 Task: Plan a team-building beach cleanup event for the 21st at 4 PM to 4;30Am.
Action: Mouse moved to (43, 98)
Screenshot: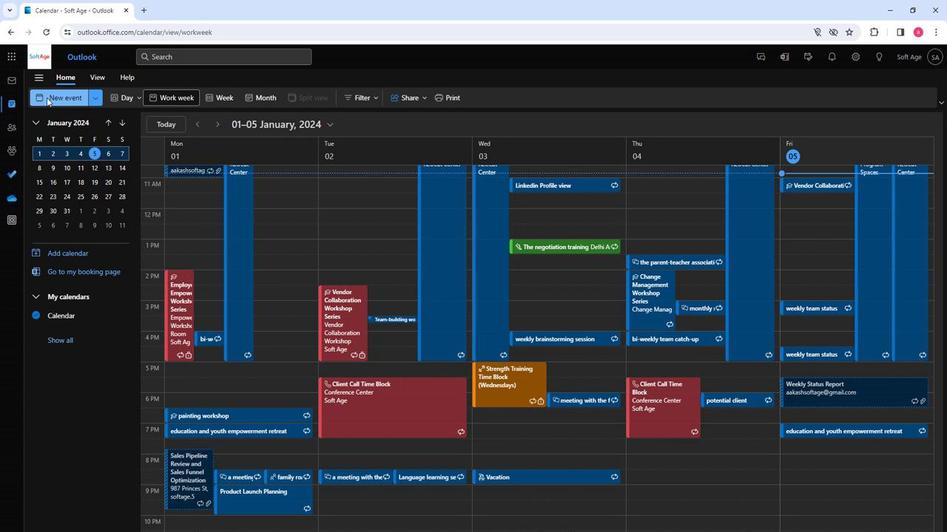 
Action: Mouse pressed left at (43, 98)
Screenshot: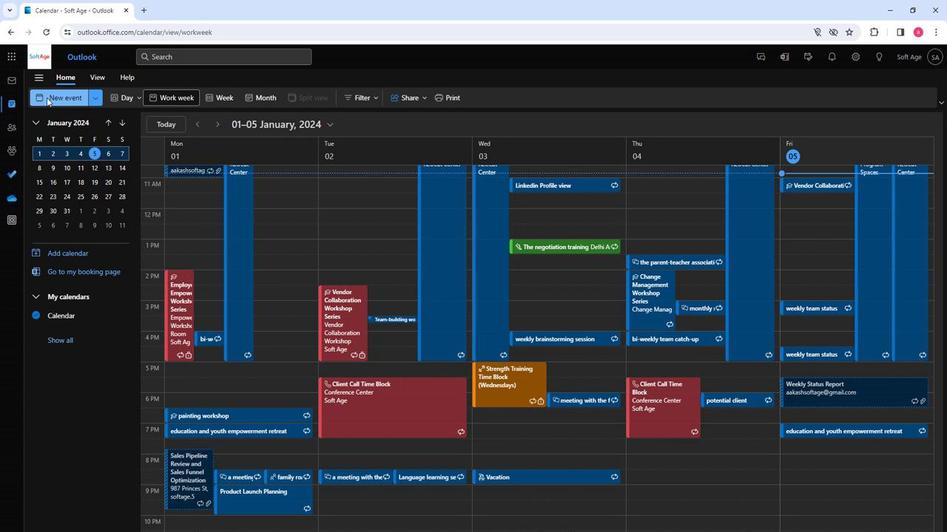 
Action: Mouse moved to (255, 161)
Screenshot: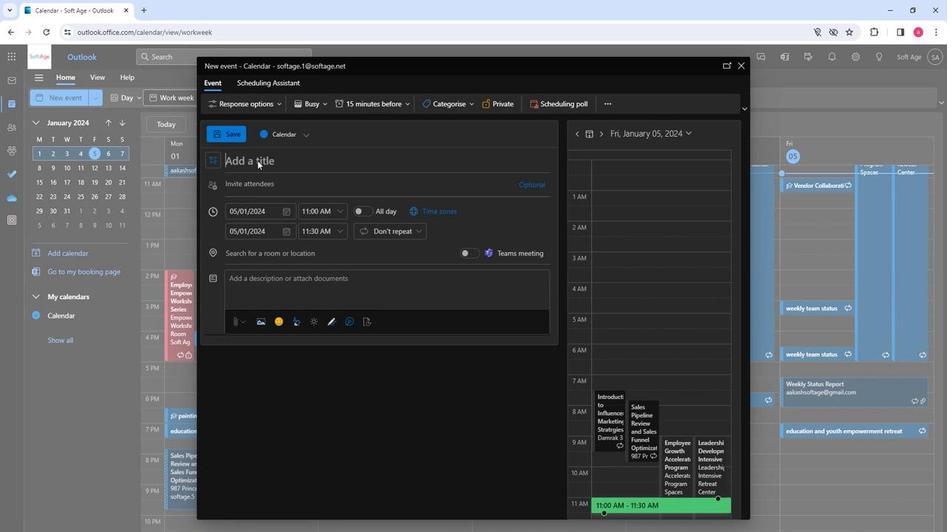 
Action: Key pressed <Key.shift>Team-<Key.shift>Building<Key.space><Key.shift>Beach<Key.space><Key.shift>Cleanup
Screenshot: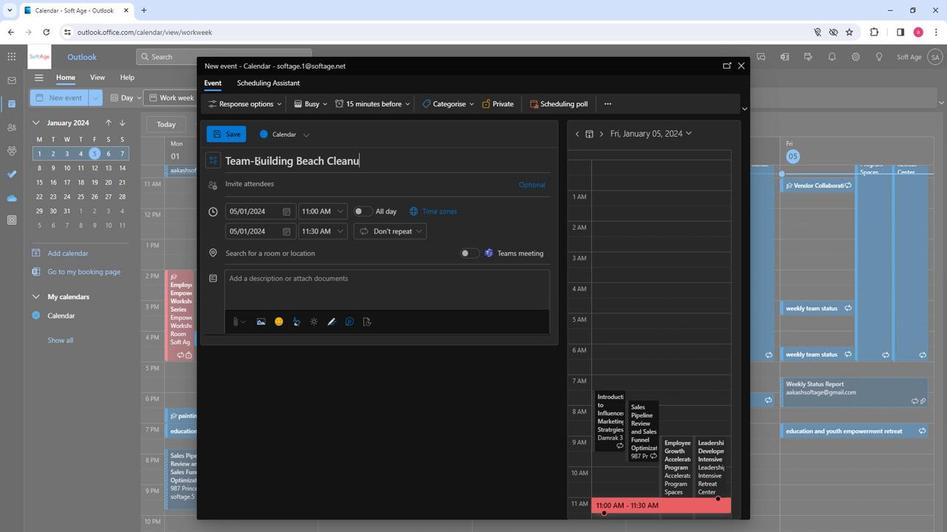 
Action: Mouse moved to (327, 189)
Screenshot: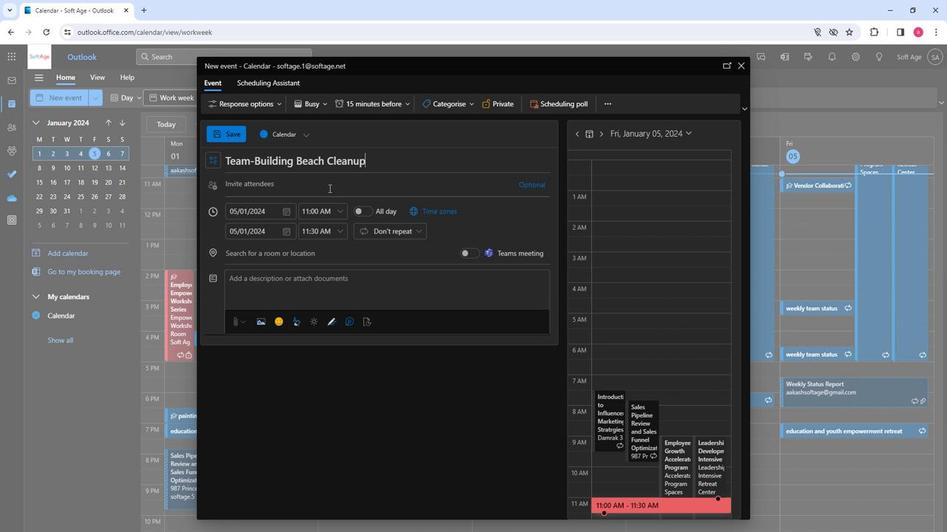 
Action: Mouse pressed left at (327, 189)
Screenshot: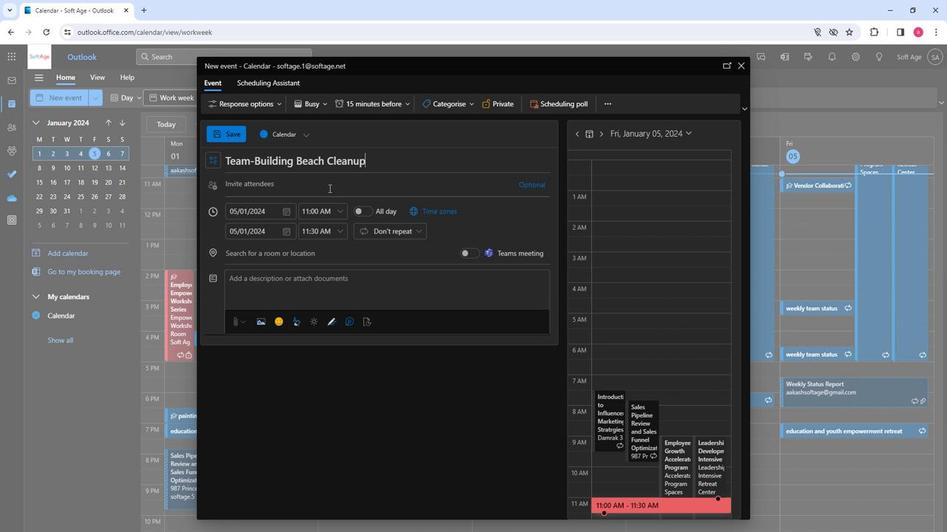 
Action: Key pressed sp
Screenshot: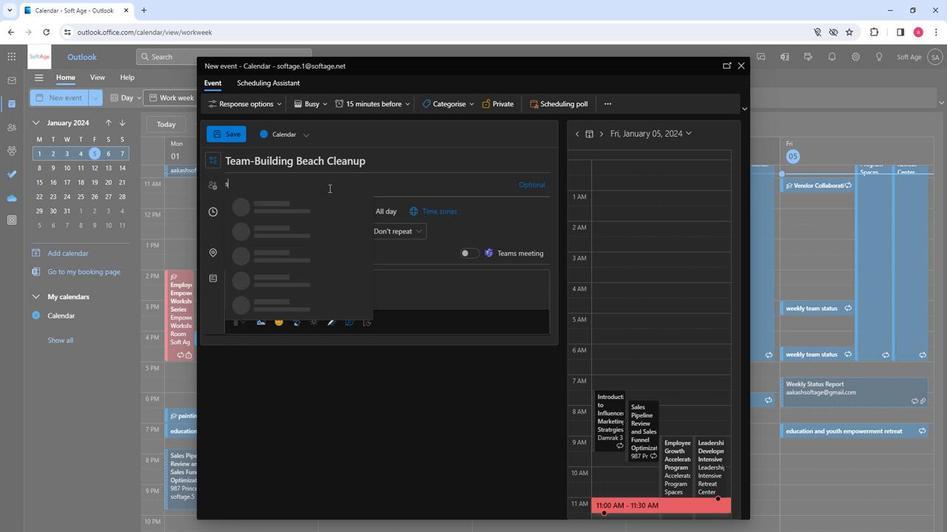 
Action: Mouse moved to (327, 188)
Screenshot: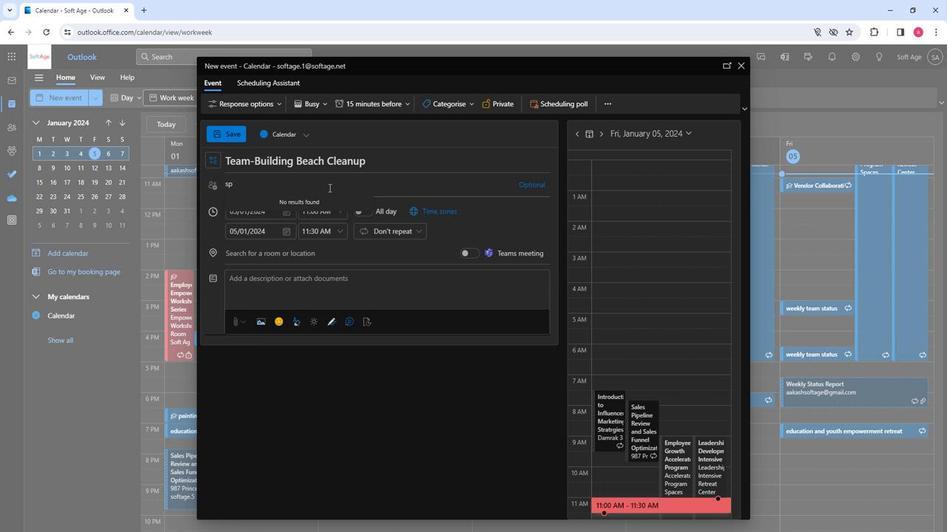 
Action: Key pressed <Key.backspace>o
Screenshot: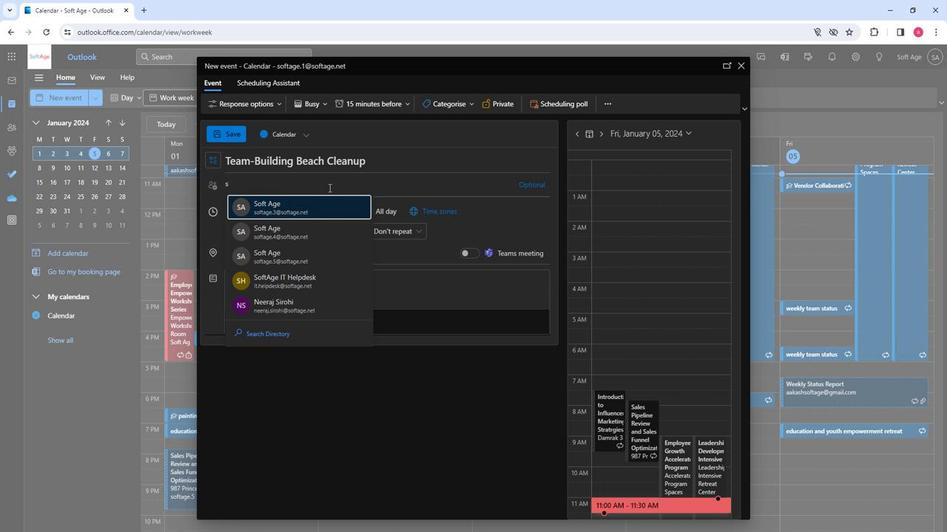 
Action: Mouse moved to (284, 207)
Screenshot: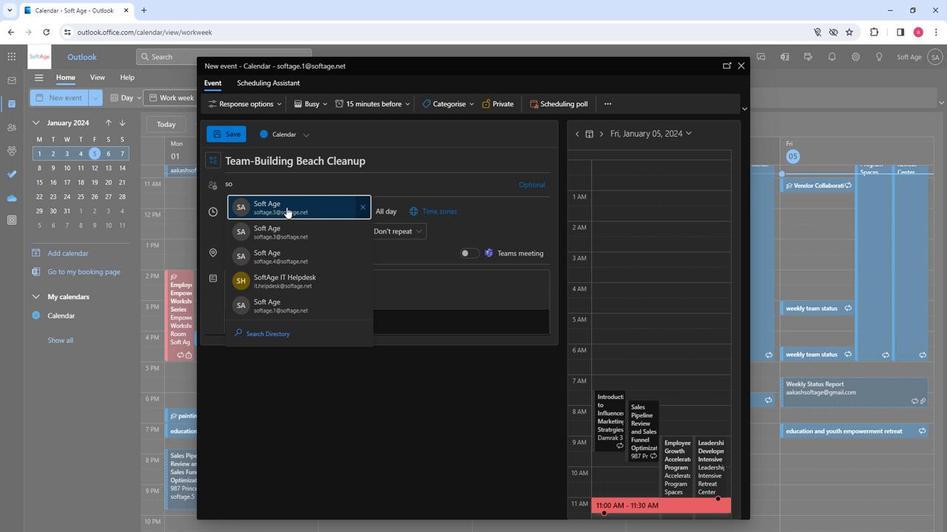 
Action: Mouse pressed left at (284, 207)
Screenshot: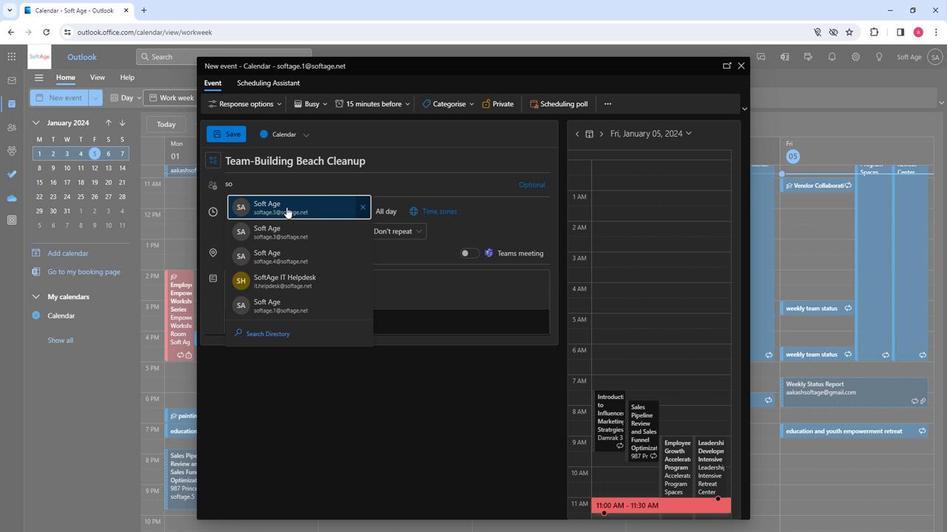 
Action: Key pressed so
Screenshot: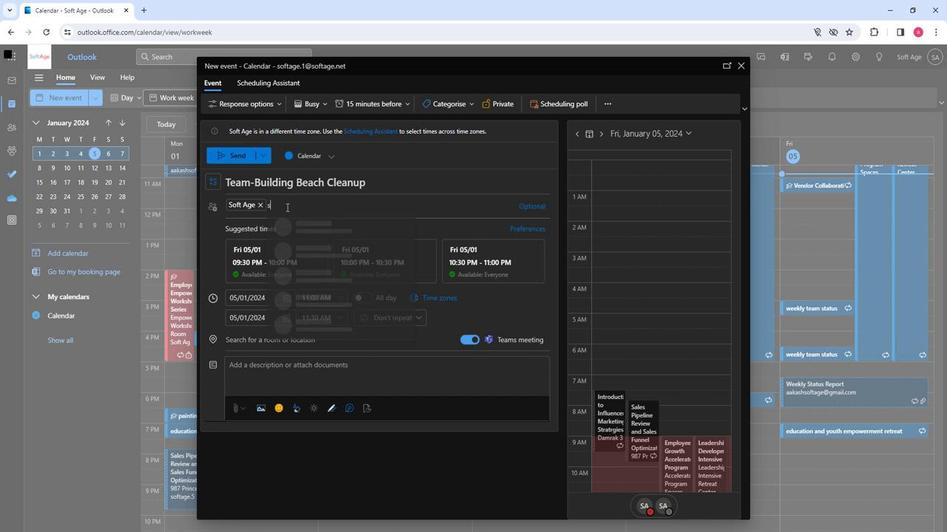 
Action: Mouse moved to (327, 248)
Screenshot: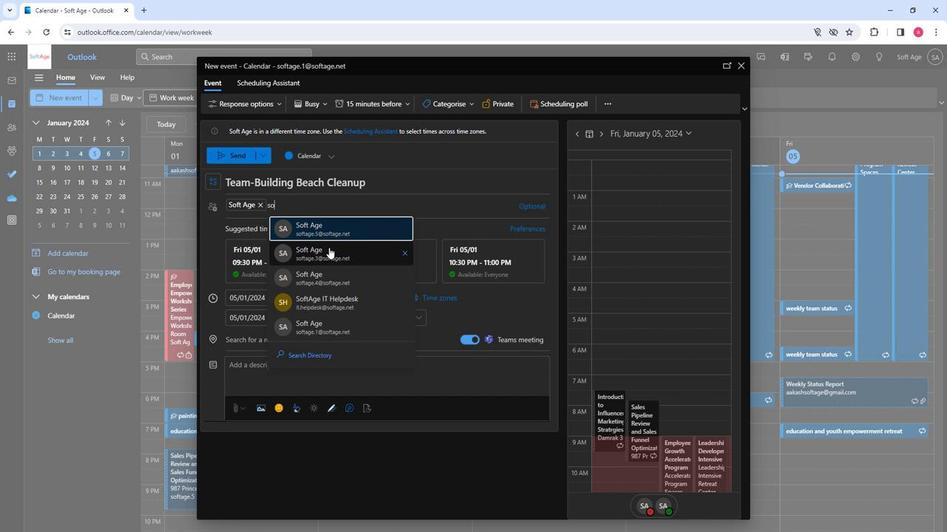 
Action: Mouse pressed left at (327, 248)
Screenshot: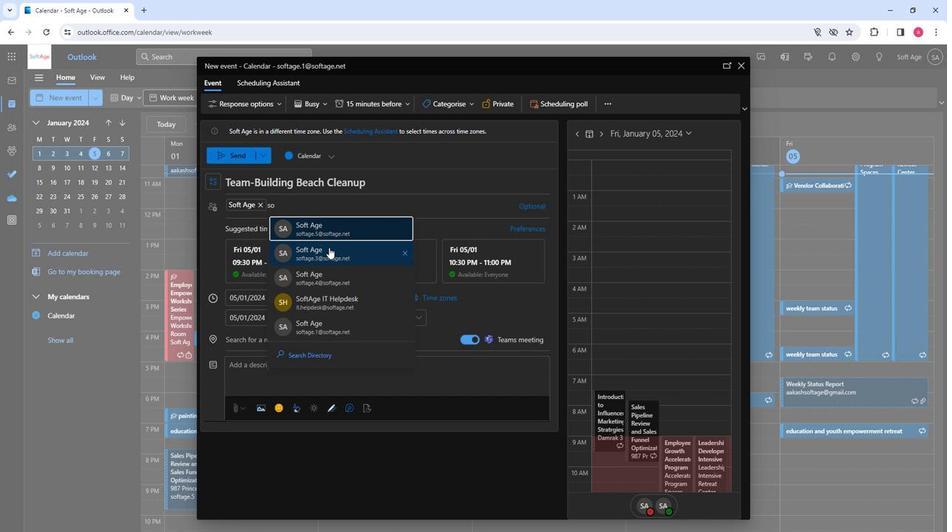 
Action: Mouse moved to (330, 250)
Screenshot: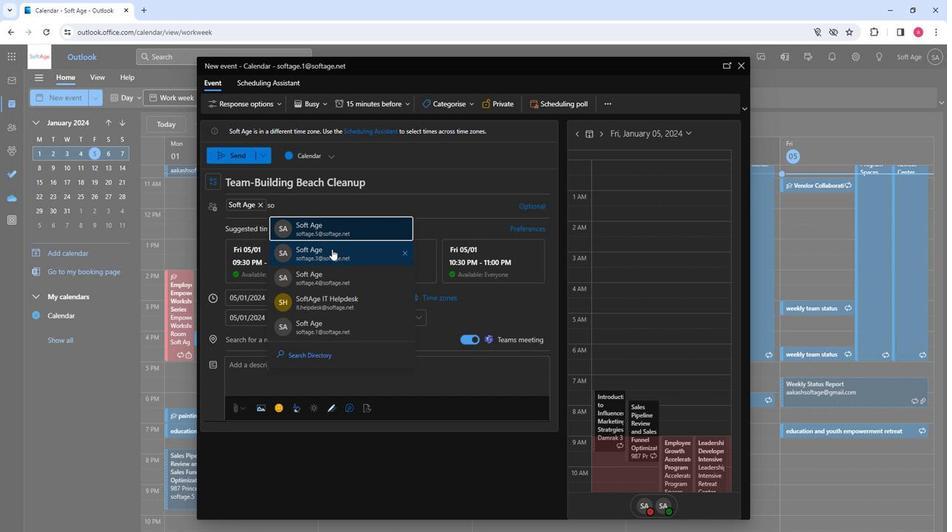 
Action: Key pressed so
Screenshot: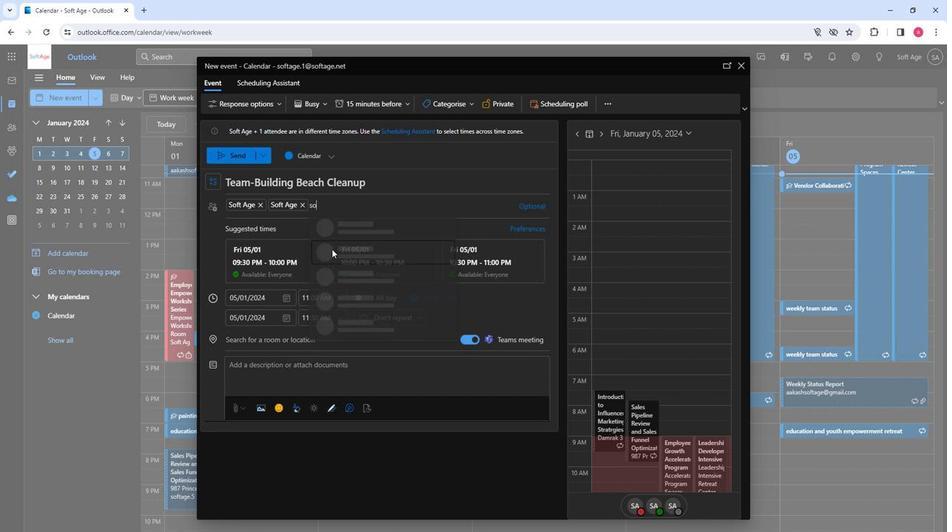 
Action: Mouse moved to (353, 284)
Screenshot: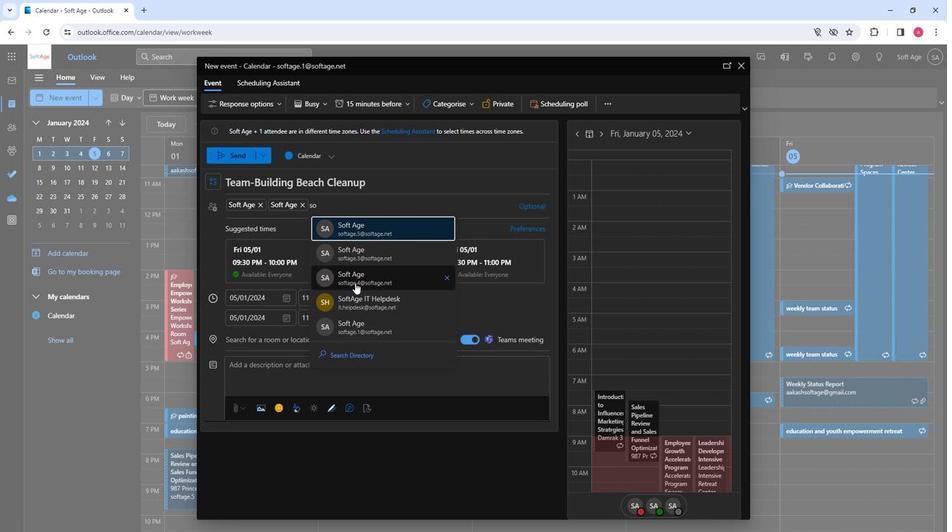 
Action: Mouse pressed left at (353, 284)
Screenshot: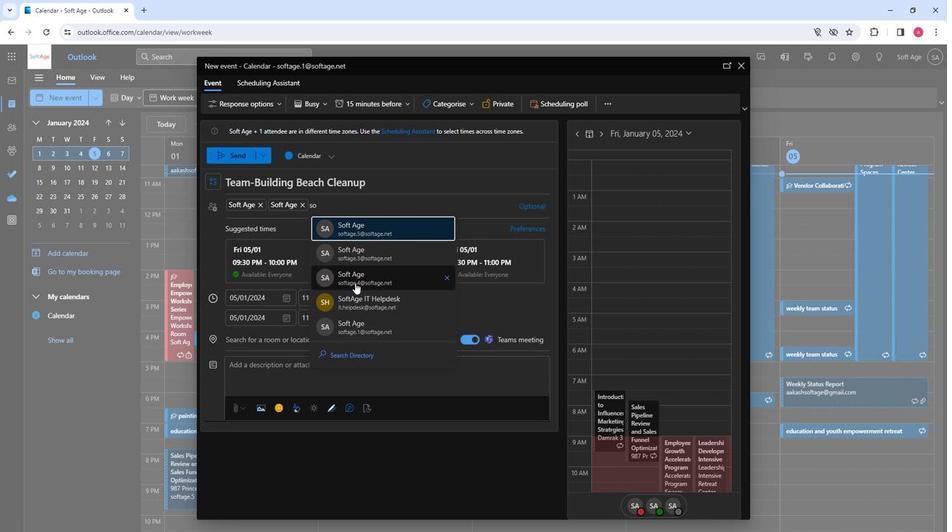 
Action: Mouse moved to (284, 296)
Screenshot: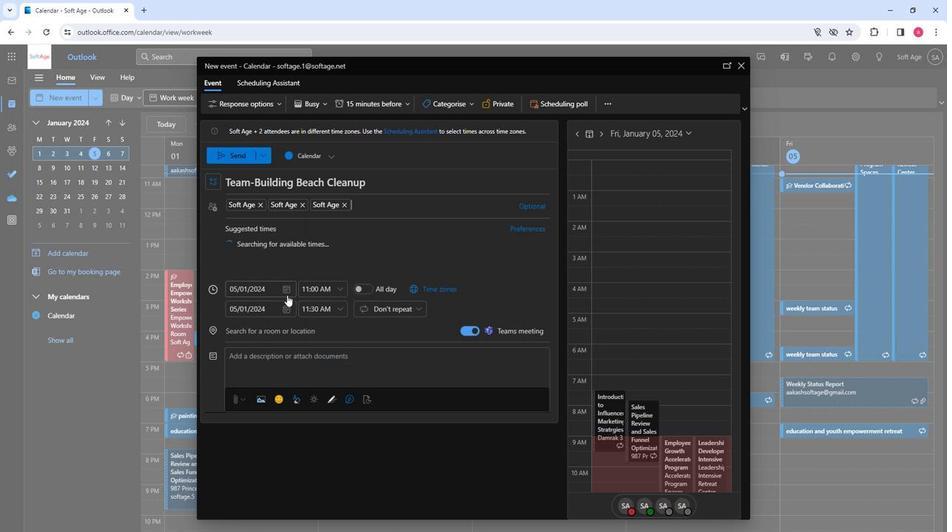 
Action: Mouse pressed left at (284, 296)
Screenshot: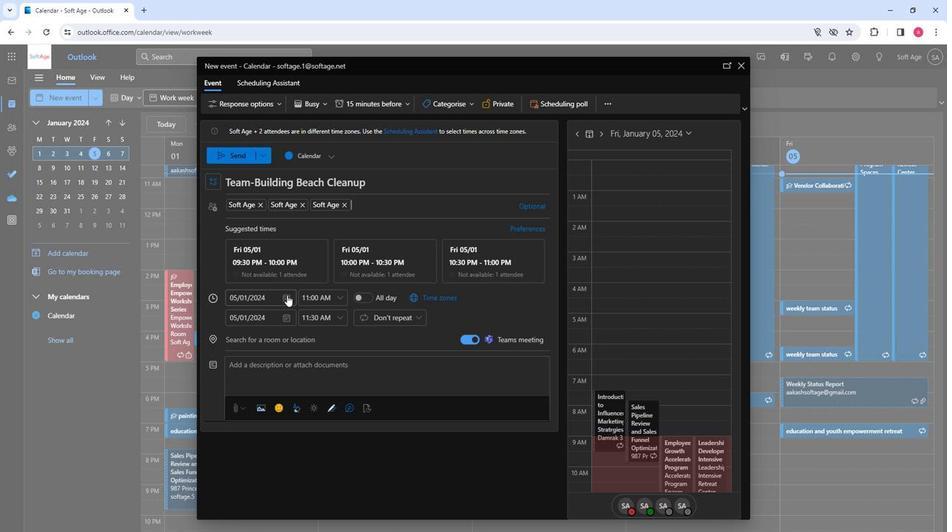 
Action: Mouse moved to (316, 384)
Screenshot: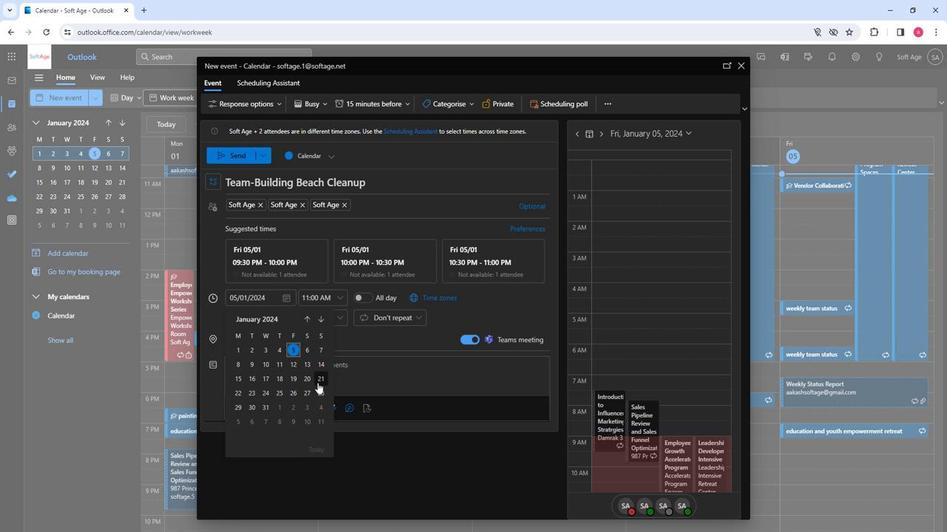 
Action: Mouse pressed left at (316, 384)
Screenshot: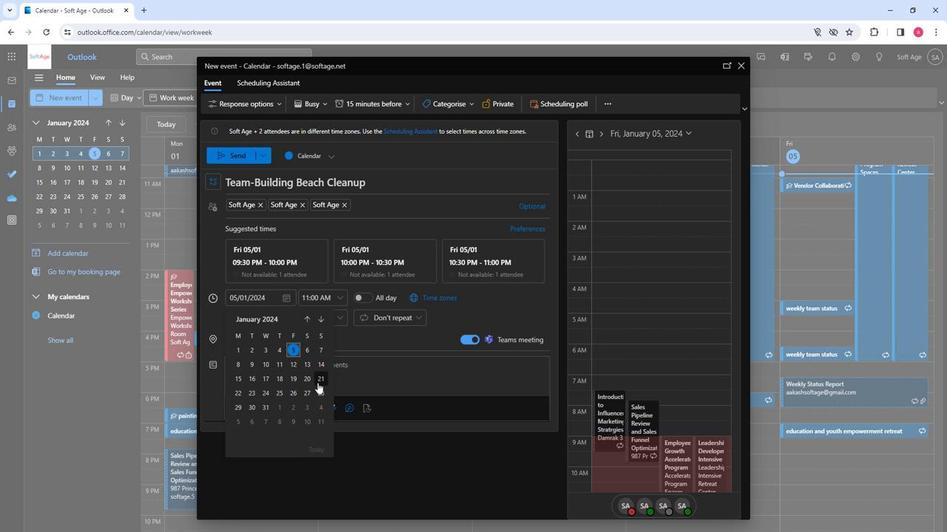 
Action: Mouse moved to (328, 302)
Screenshot: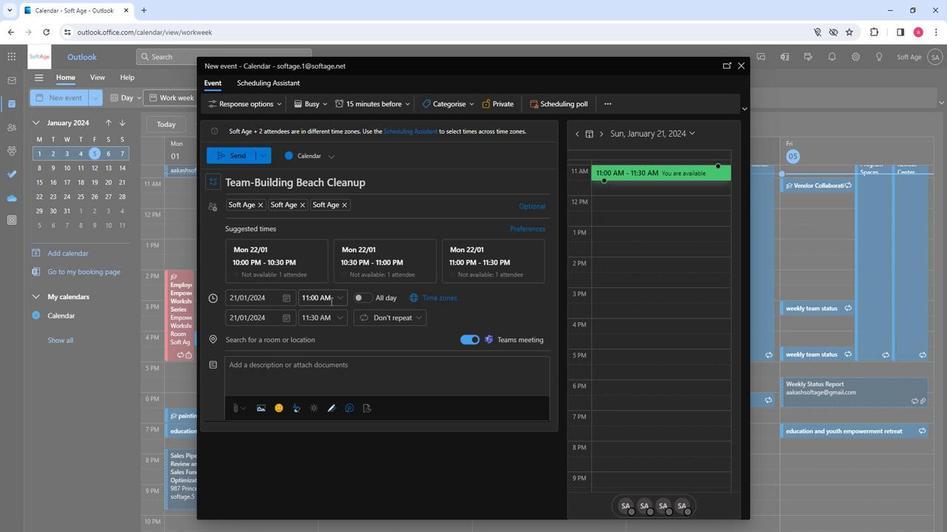 
Action: Mouse pressed left at (328, 302)
Screenshot: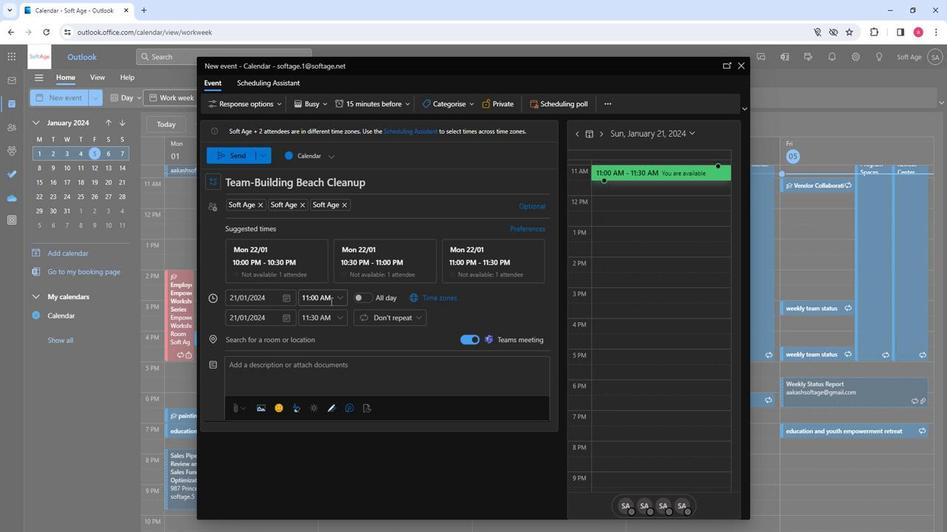 
Action: Mouse moved to (334, 300)
Screenshot: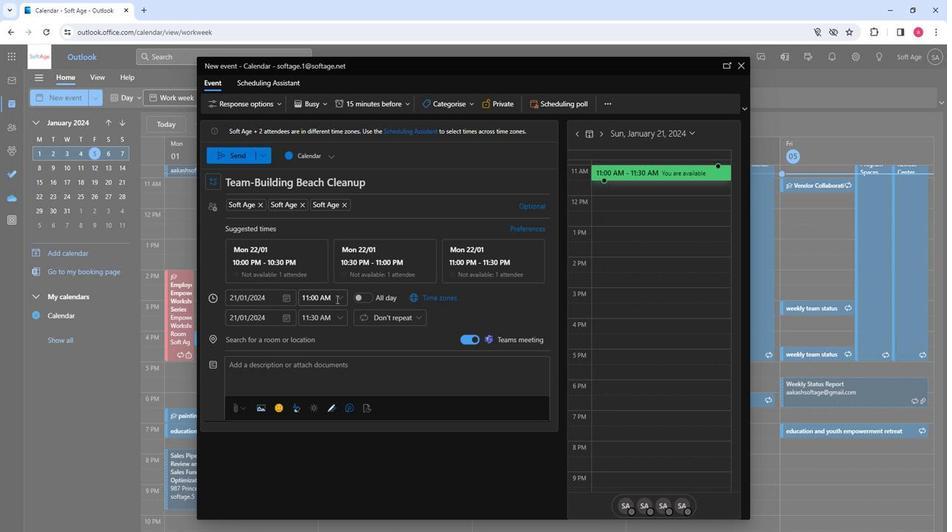 
Action: Mouse pressed left at (334, 300)
Screenshot: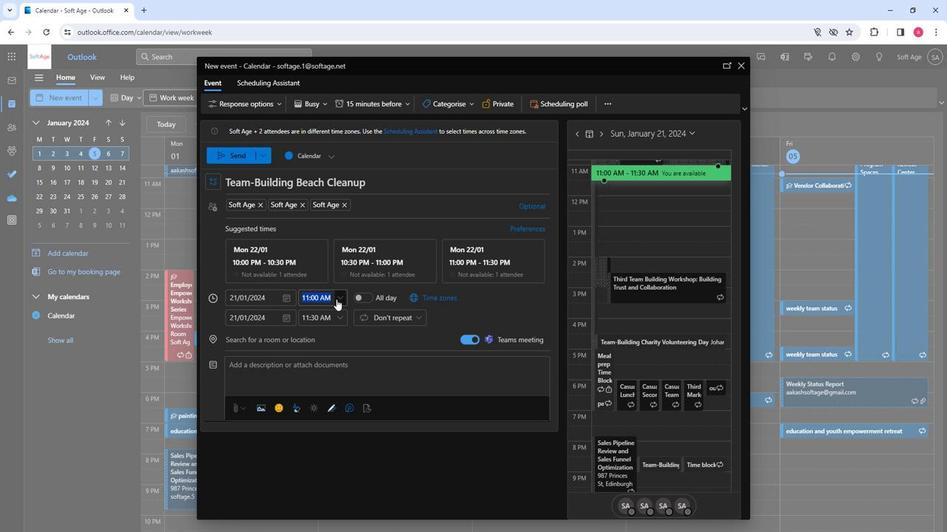 
Action: Mouse moved to (320, 354)
Screenshot: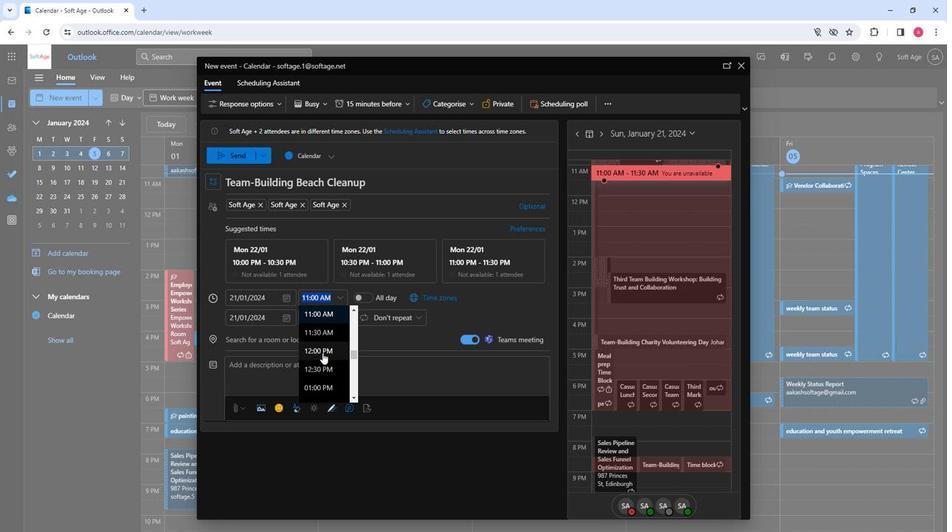 
Action: Mouse scrolled (320, 354) with delta (0, 0)
Screenshot: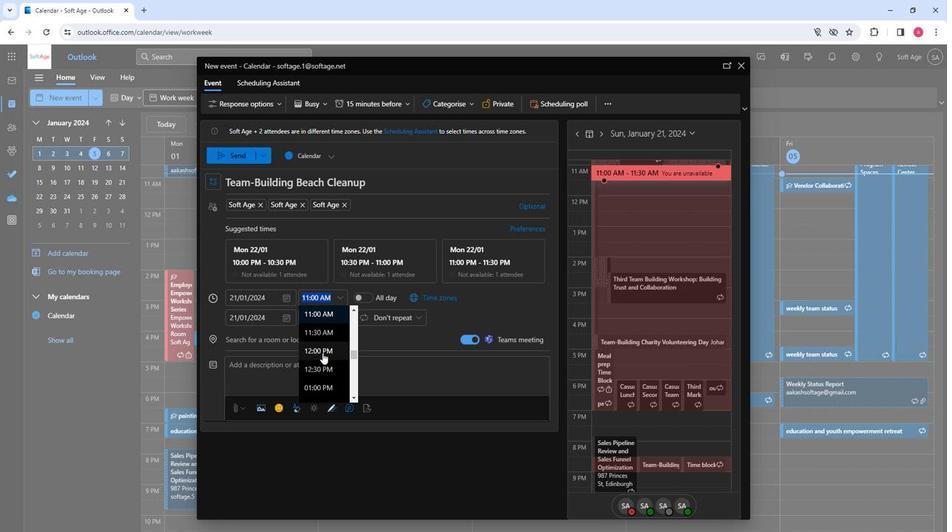 
Action: Mouse moved to (317, 350)
Screenshot: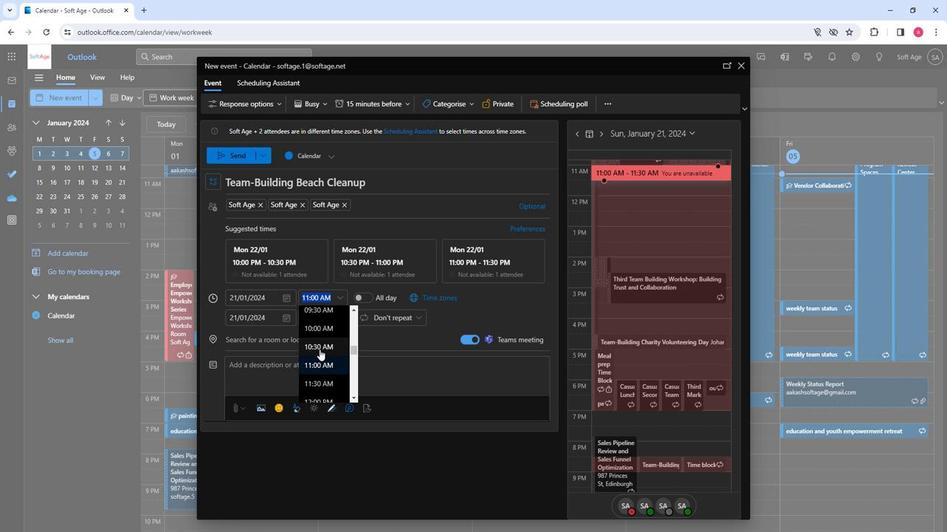 
Action: Mouse scrolled (317, 350) with delta (0, 0)
Screenshot: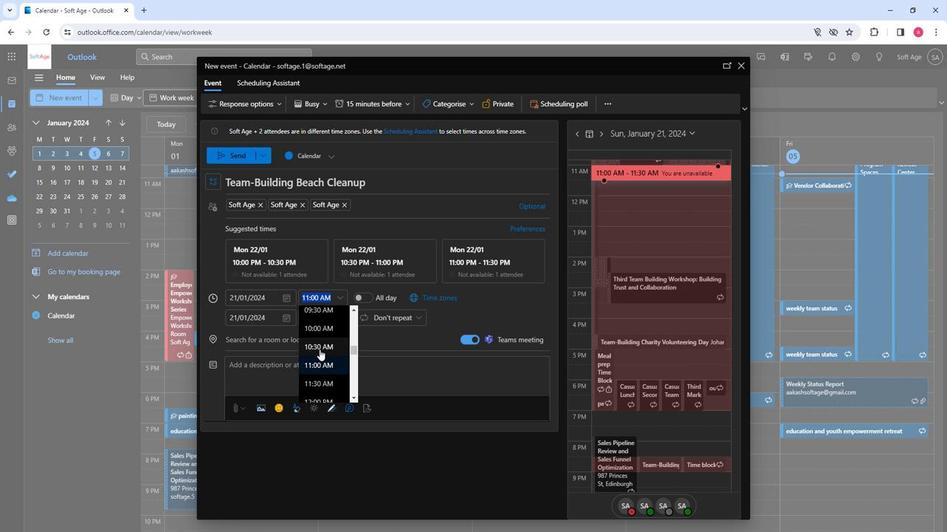 
Action: Mouse moved to (317, 349)
Screenshot: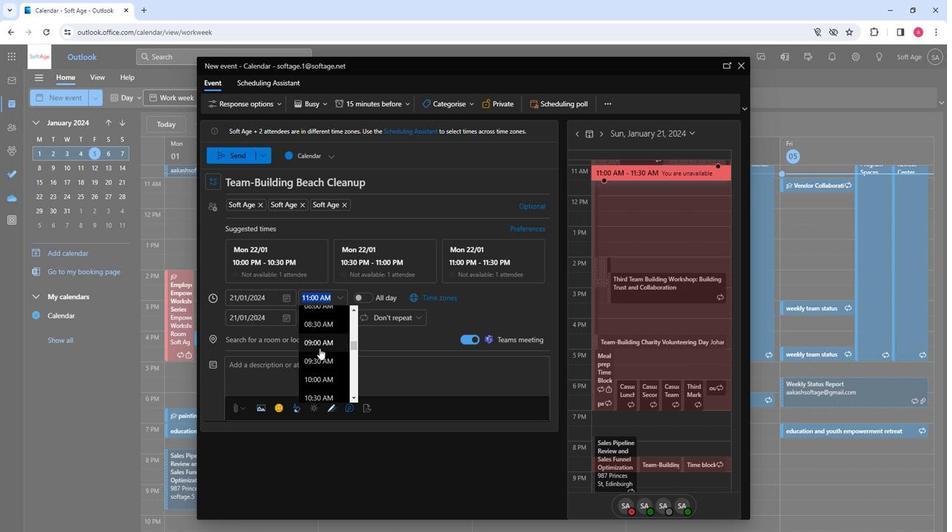 
Action: Mouse scrolled (317, 350) with delta (0, 0)
Screenshot: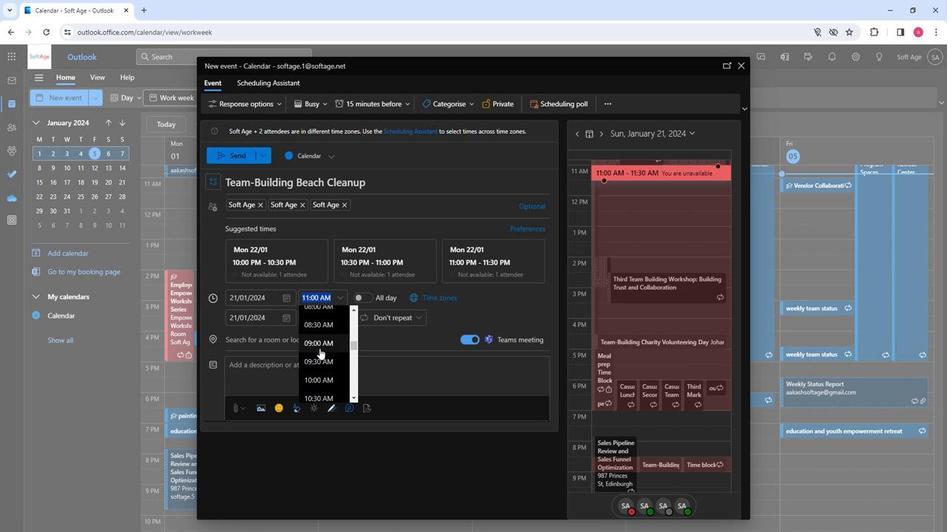 
Action: Mouse moved to (323, 356)
Screenshot: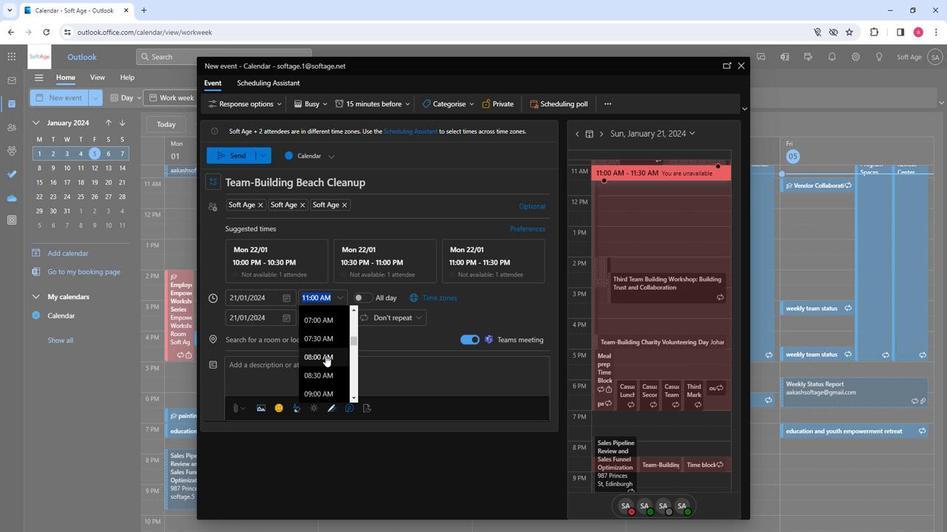 
Action: Mouse scrolled (323, 356) with delta (0, 0)
Screenshot: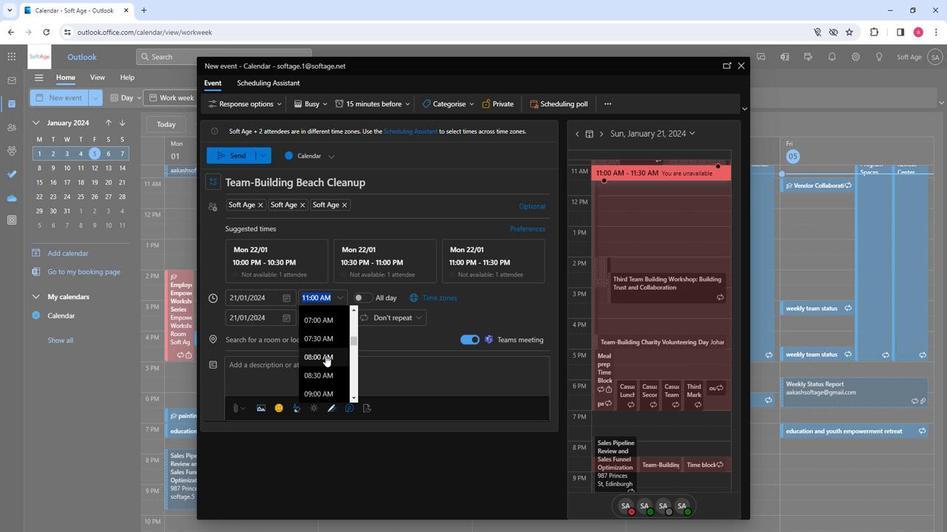 
Action: Mouse moved to (323, 357)
Screenshot: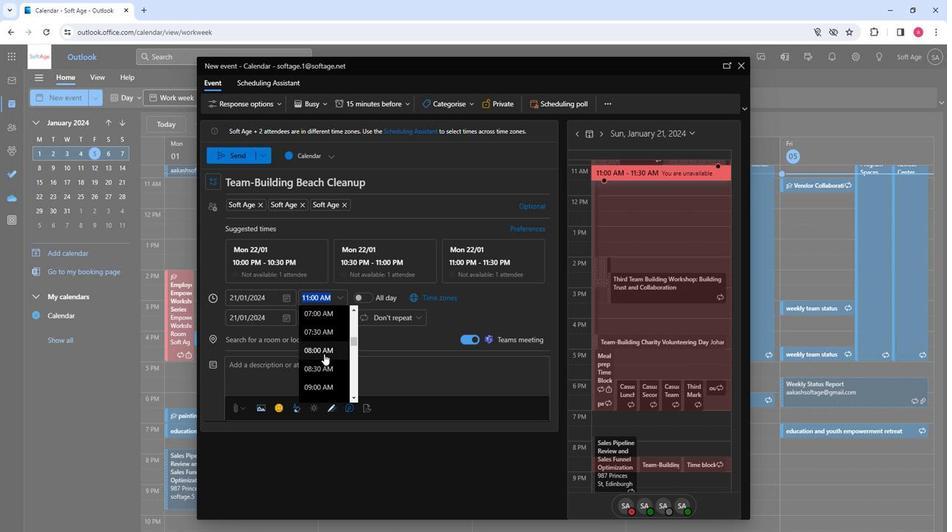 
Action: Mouse scrolled (323, 356) with delta (0, 0)
Screenshot: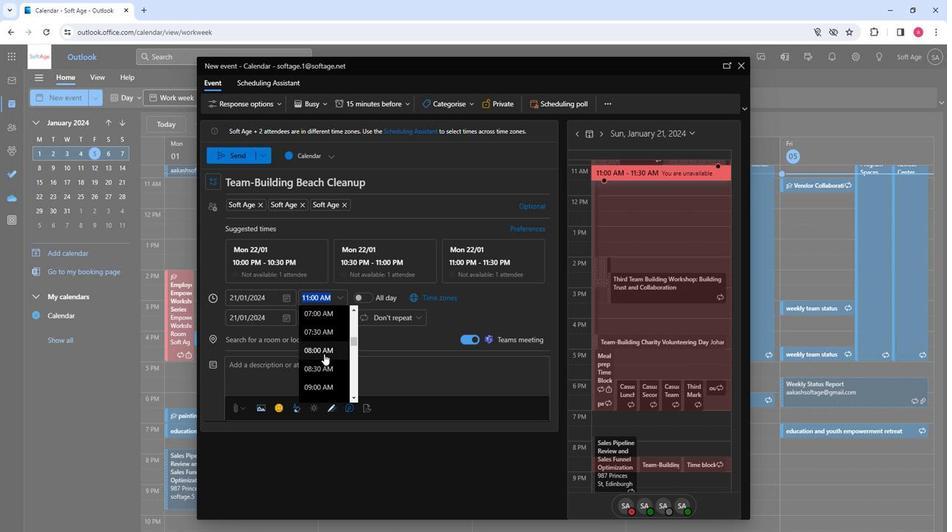 
Action: Mouse moved to (321, 352)
Screenshot: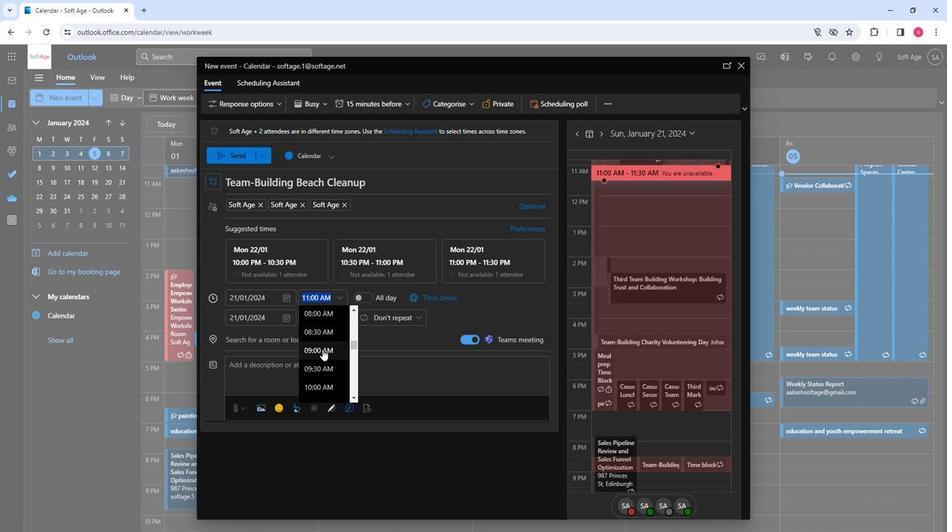 
Action: Mouse scrolled (321, 351) with delta (0, 0)
Screenshot: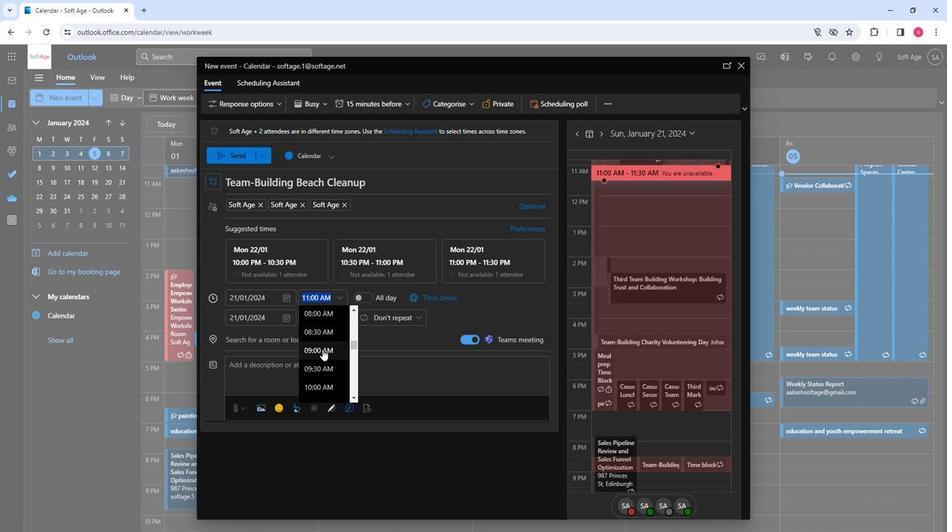 
Action: Mouse moved to (320, 349)
Screenshot: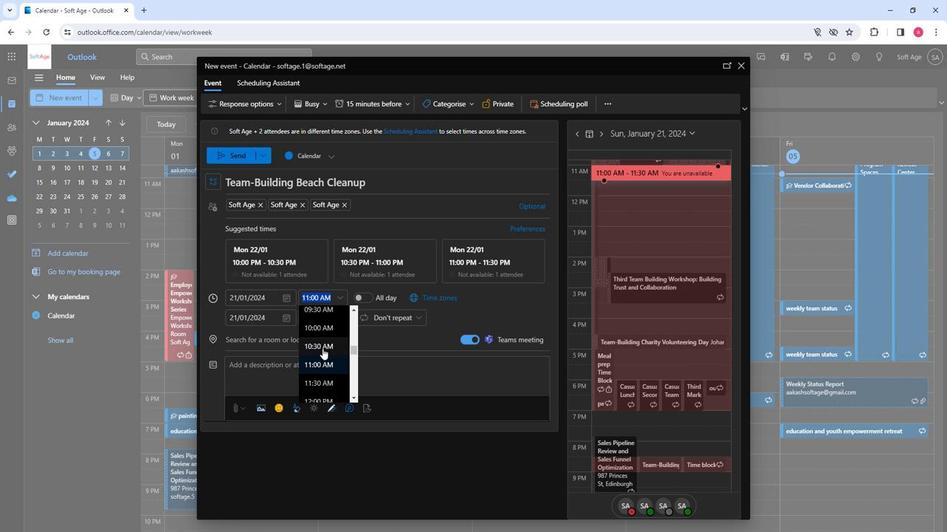 
Action: Mouse scrolled (320, 349) with delta (0, 0)
Screenshot: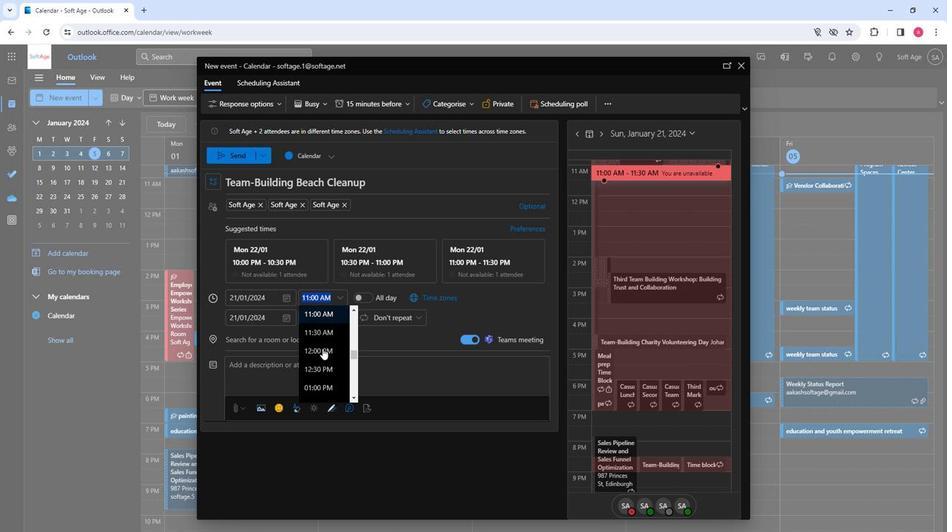 
Action: Mouse moved to (326, 349)
Screenshot: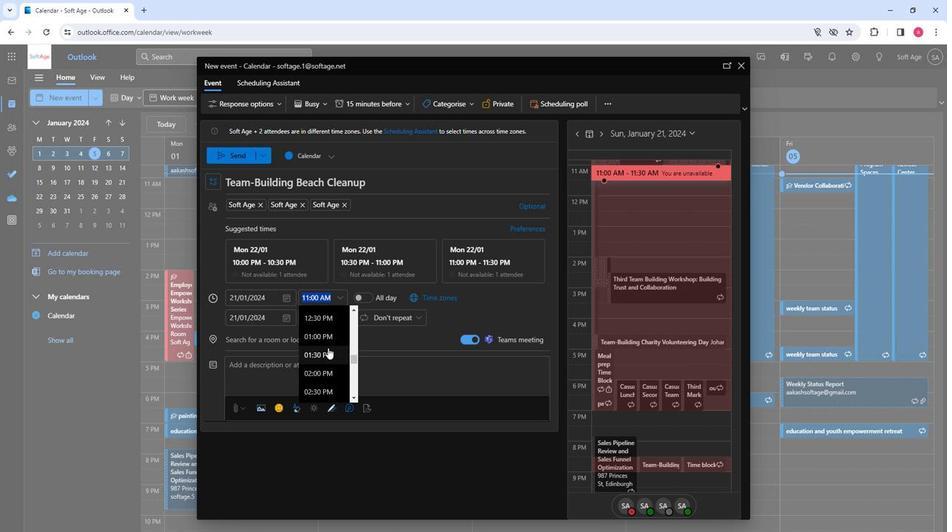 
Action: Mouse scrolled (326, 348) with delta (0, 0)
Screenshot: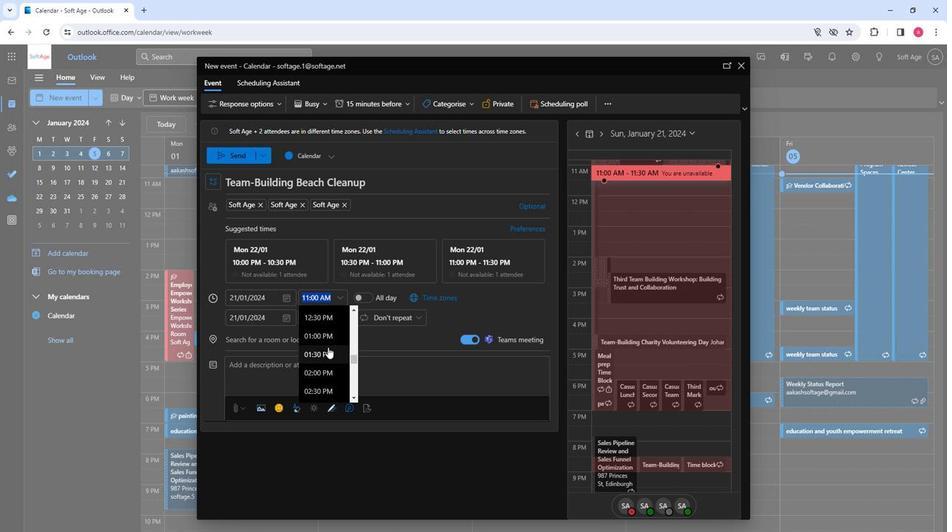 
Action: Mouse moved to (324, 351)
Screenshot: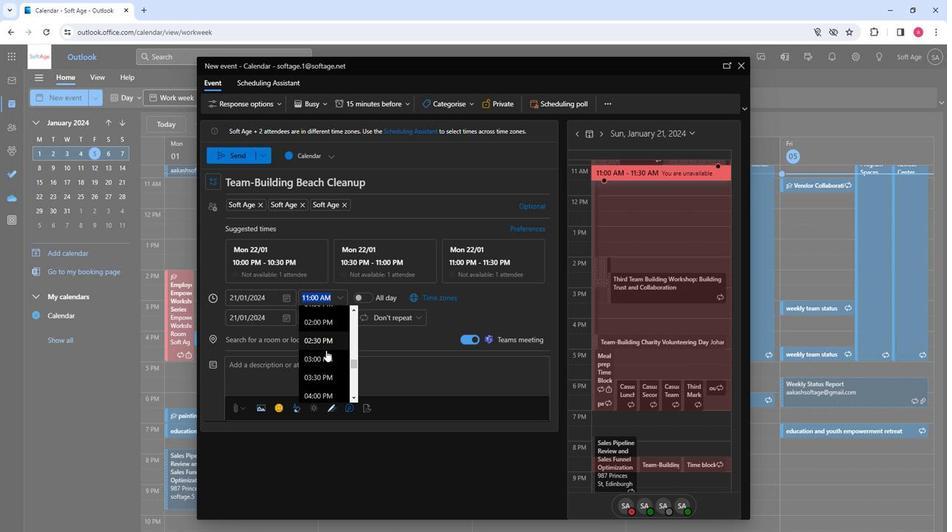 
Action: Mouse scrolled (324, 350) with delta (0, 0)
Screenshot: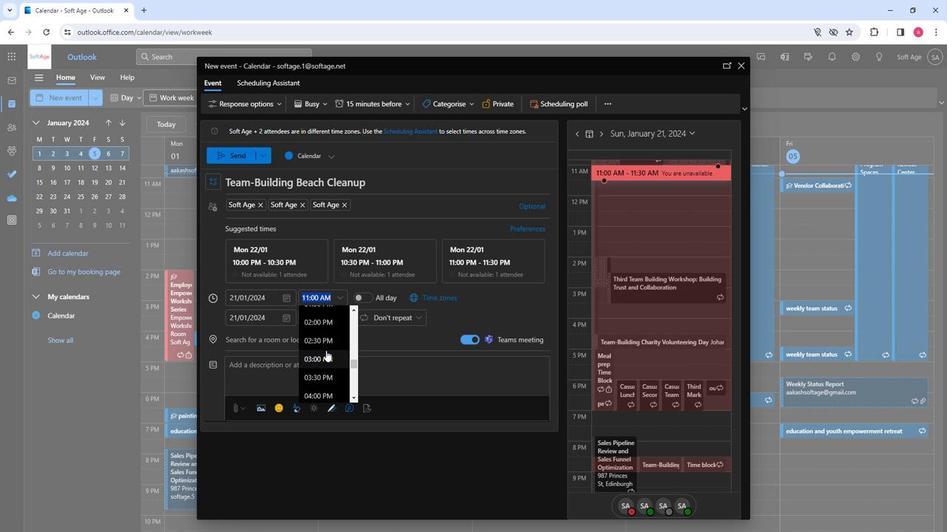 
Action: Mouse moved to (319, 344)
Screenshot: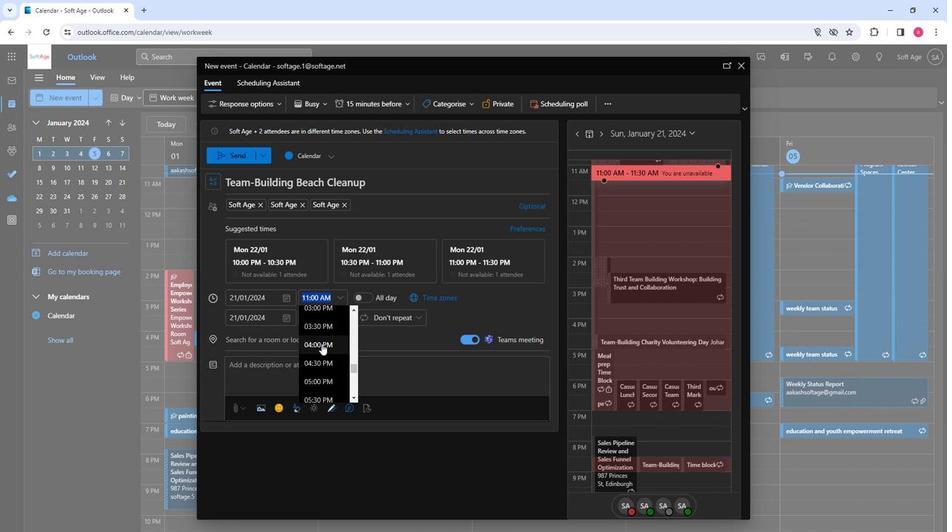 
Action: Mouse pressed left at (319, 344)
Screenshot: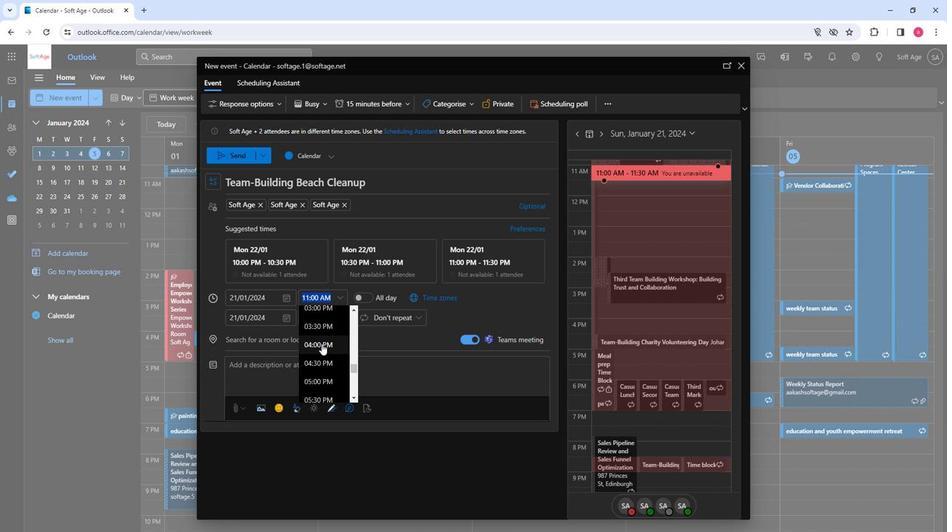 
Action: Mouse moved to (307, 336)
Screenshot: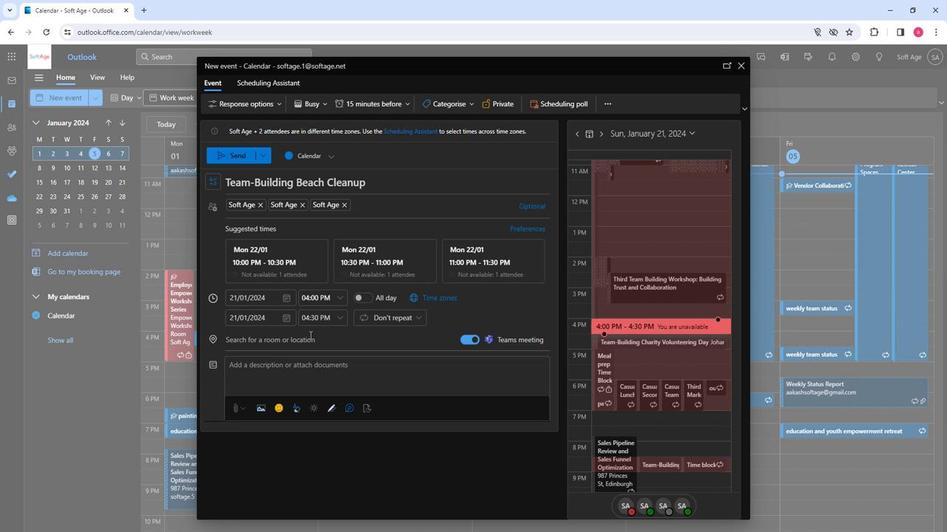 
Action: Mouse pressed left at (307, 336)
Screenshot: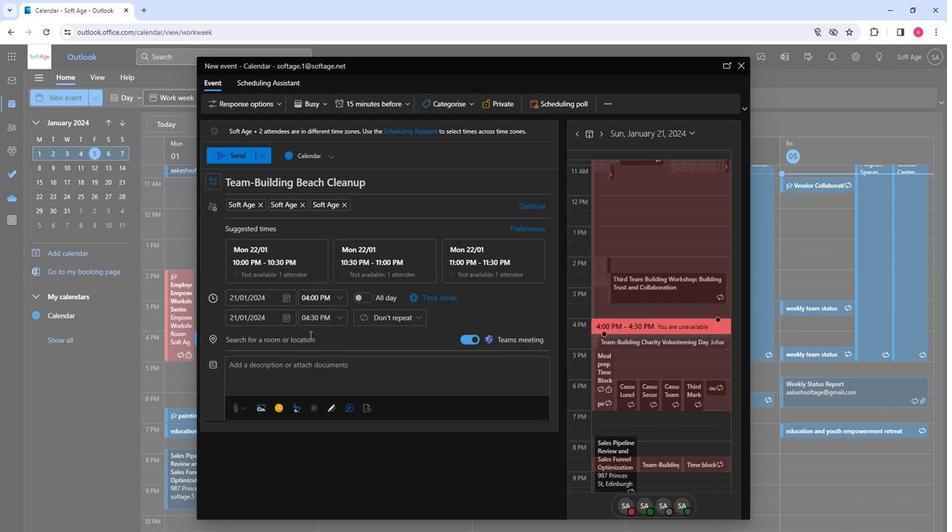 
Action: Key pressed goa
Screenshot: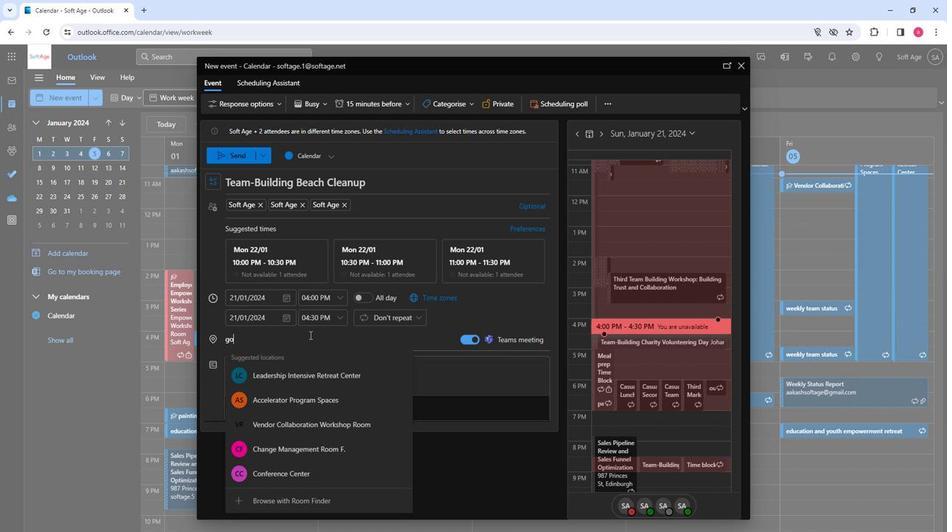 
Action: Mouse moved to (290, 381)
Screenshot: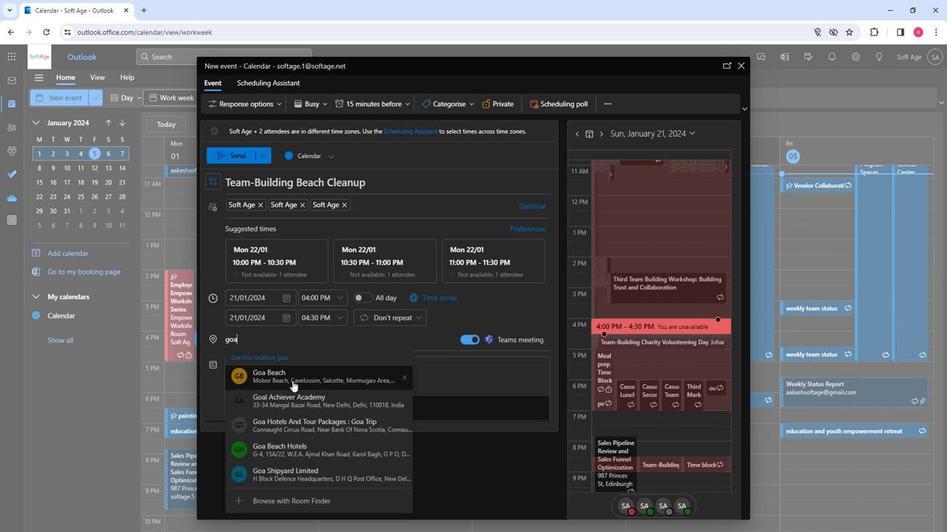 
Action: Mouse pressed left at (290, 381)
Screenshot: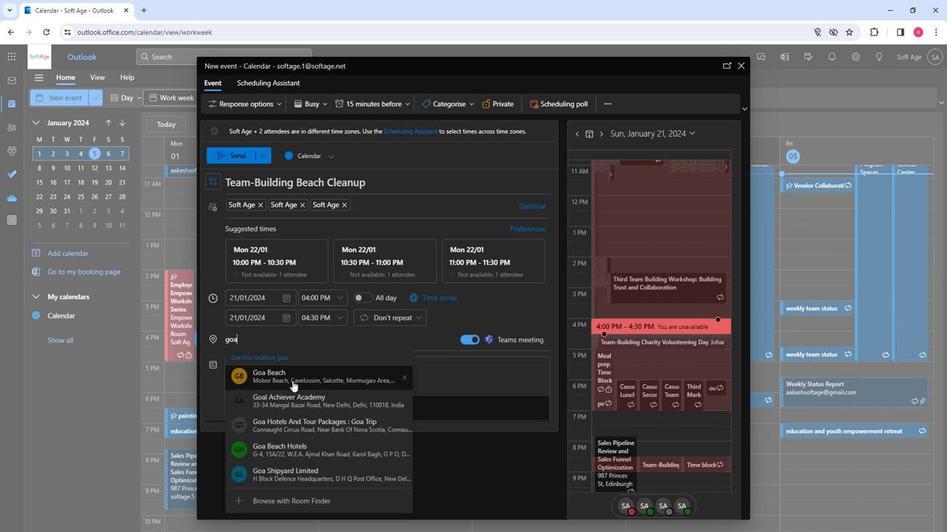 
Action: Mouse moved to (270, 367)
Screenshot: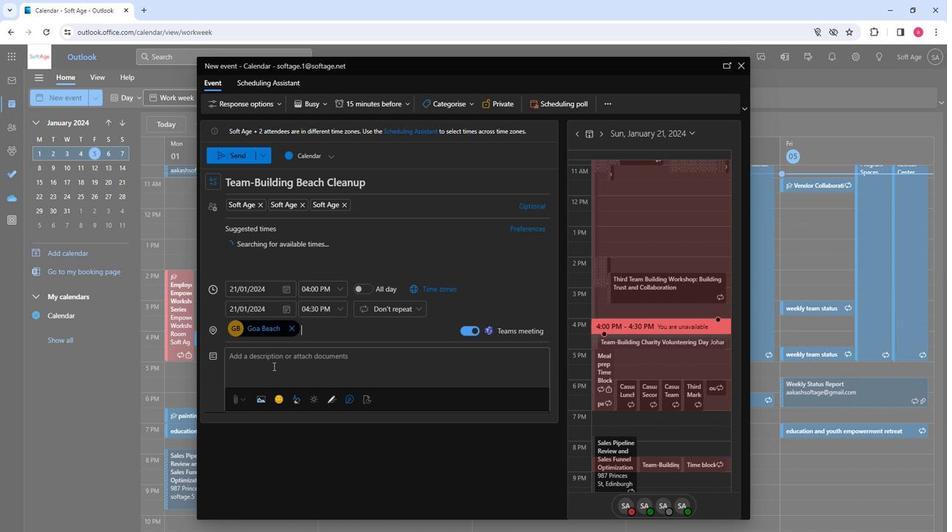 
Action: Mouse pressed left at (270, 367)
Screenshot: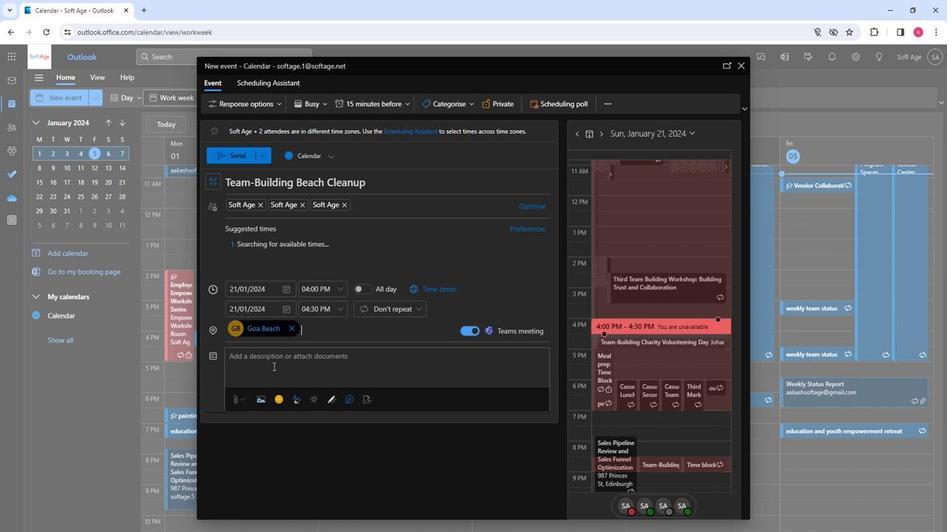 
Action: Key pressed <Key.shift>Unite<Key.space>for<Key.space>a<Key.space>purpose<Key.space>in<Key.space>our<Key.space>team-building<Key.space>beach<Key.space>cleanup<Key.space>event<Key.shift>!<Key.space><Key.shift>Strengthen<Key.space>teamwork<Key.space>and<Key.space>environmental<Key.space>consciousness<Key.space>as<Key.space>your<Key.space>team<Key.space>contributes<Key.space>to<Key.space>a<Key.space>cleaner<Key.space>shore,<Key.space>fostering<Key.space>a<Key.space>sense<Key.space>of<Key.space>community<Key.space>and<Key.space>shared<Key.space>p<Key.backspace>responsibility.
Screenshot: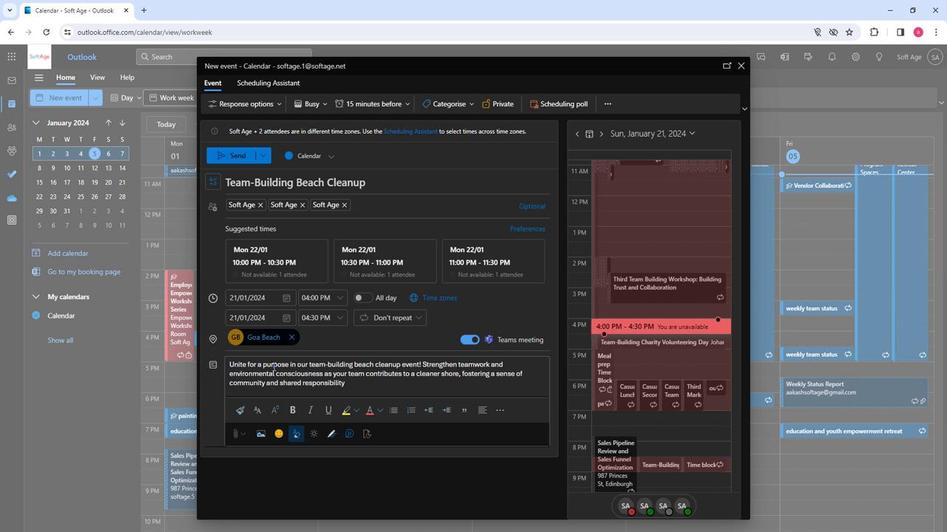 
Action: Mouse moved to (284, 370)
Screenshot: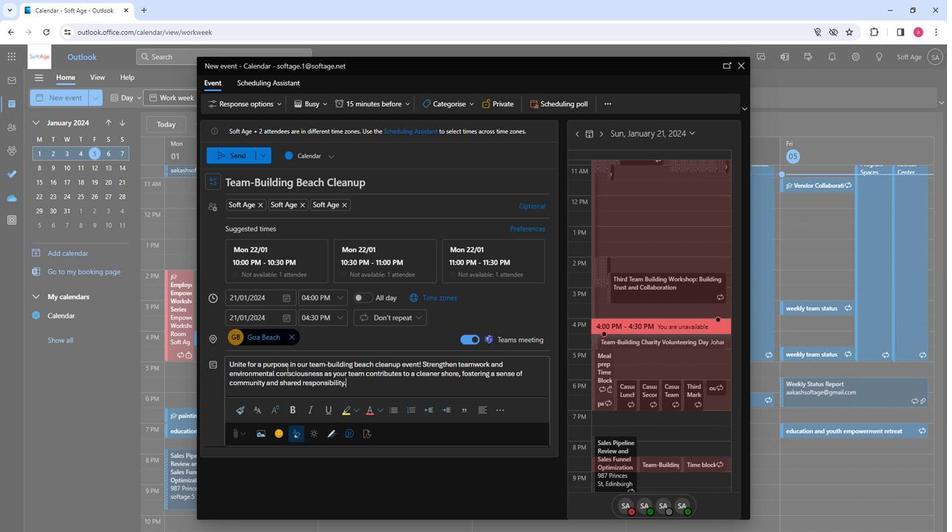 
Action: Mouse pressed left at (284, 370)
Screenshot: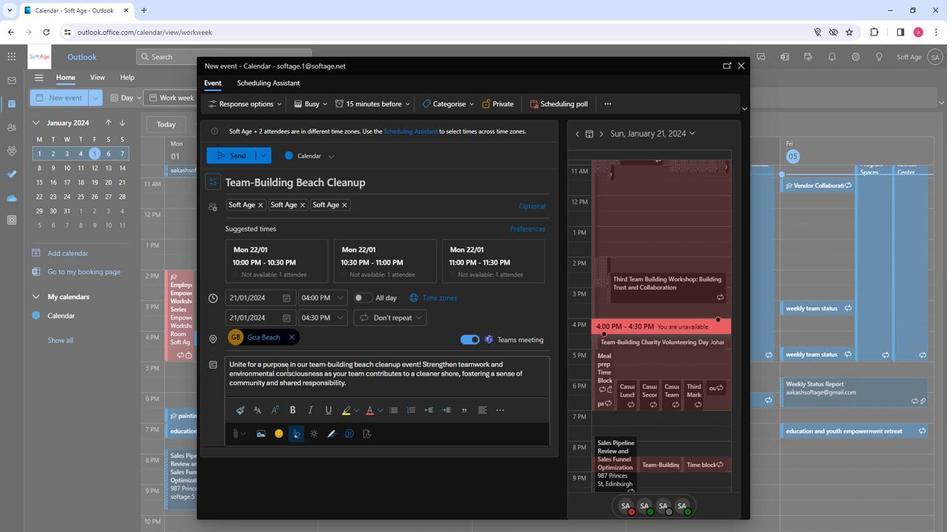 
Action: Mouse moved to (284, 370)
Screenshot: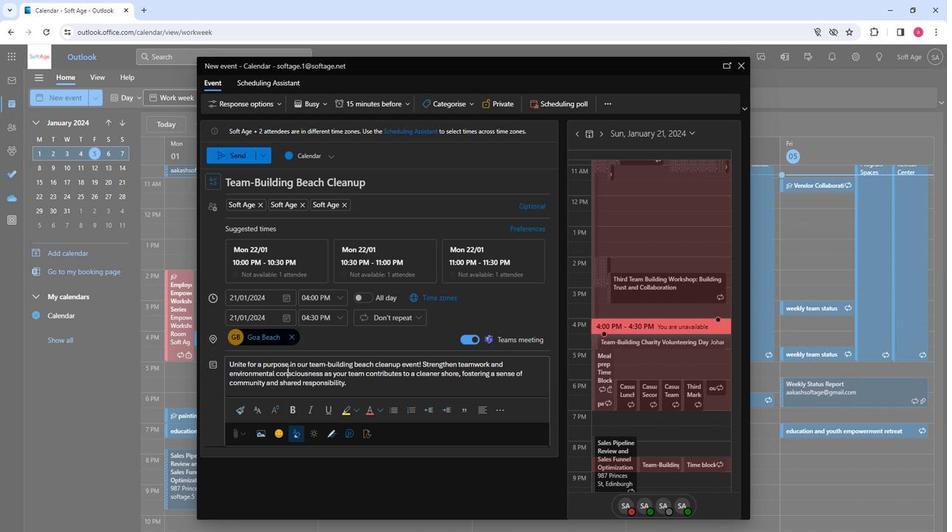 
Action: Mouse pressed left at (284, 370)
Screenshot: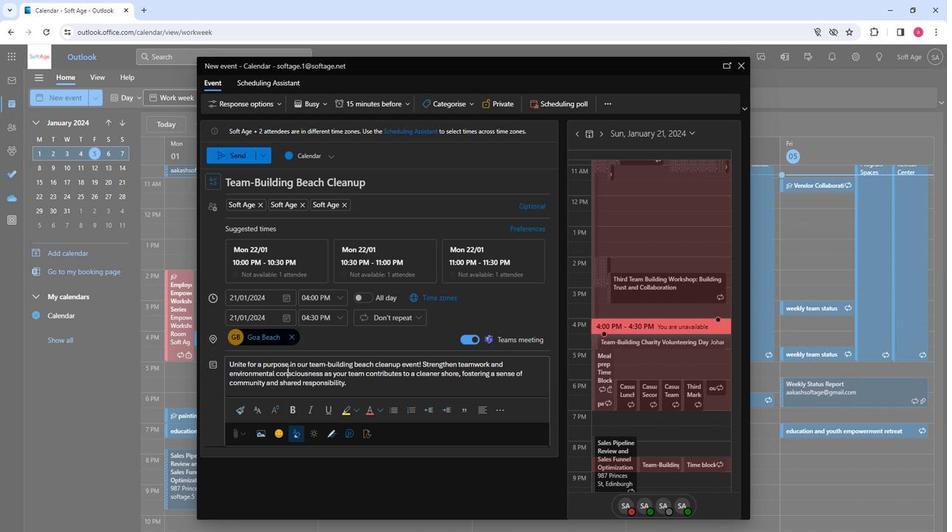 
Action: Mouse pressed left at (284, 370)
Screenshot: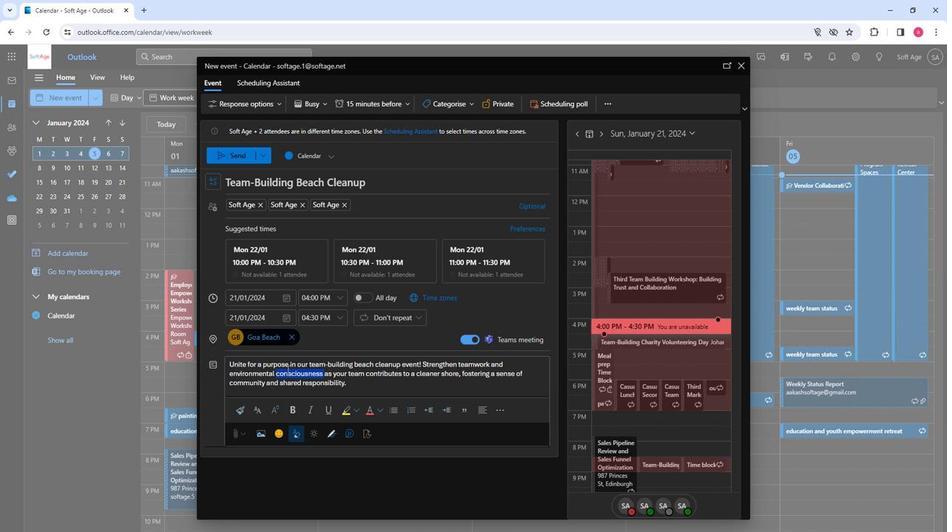 
Action: Mouse pressed left at (284, 370)
Screenshot: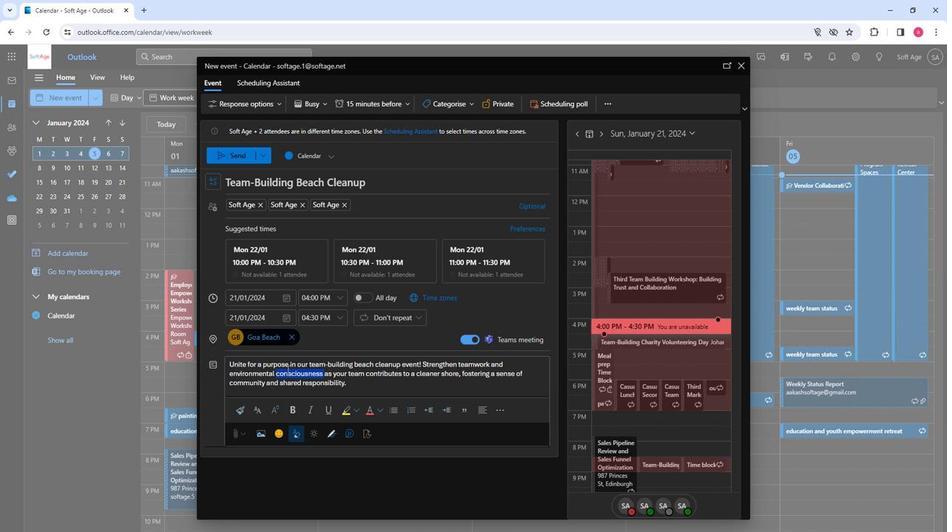 
Action: Mouse moved to (253, 410)
Screenshot: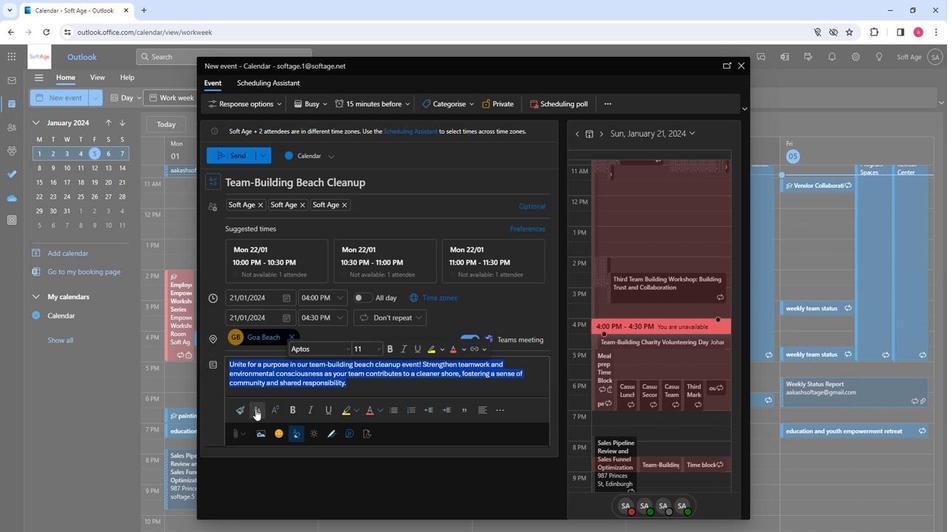 
Action: Mouse pressed left at (253, 410)
Screenshot: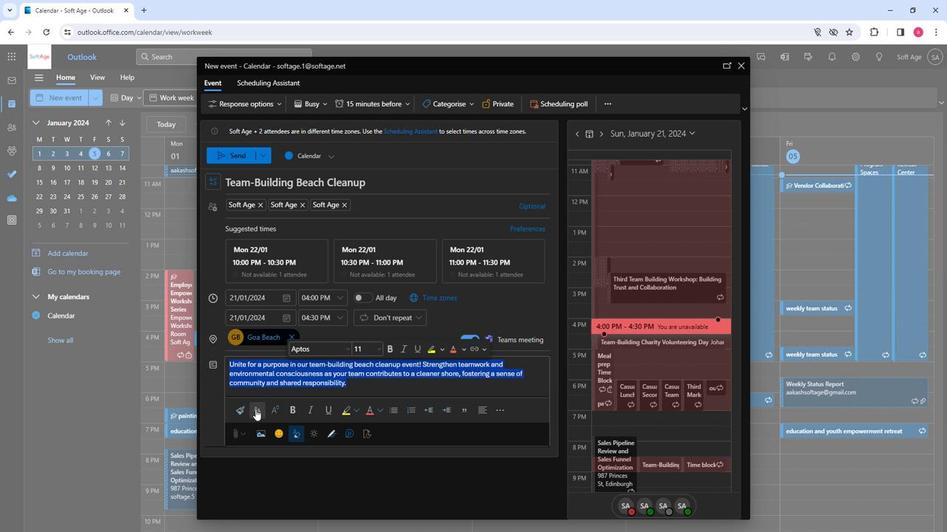 
Action: Mouse moved to (300, 330)
Screenshot: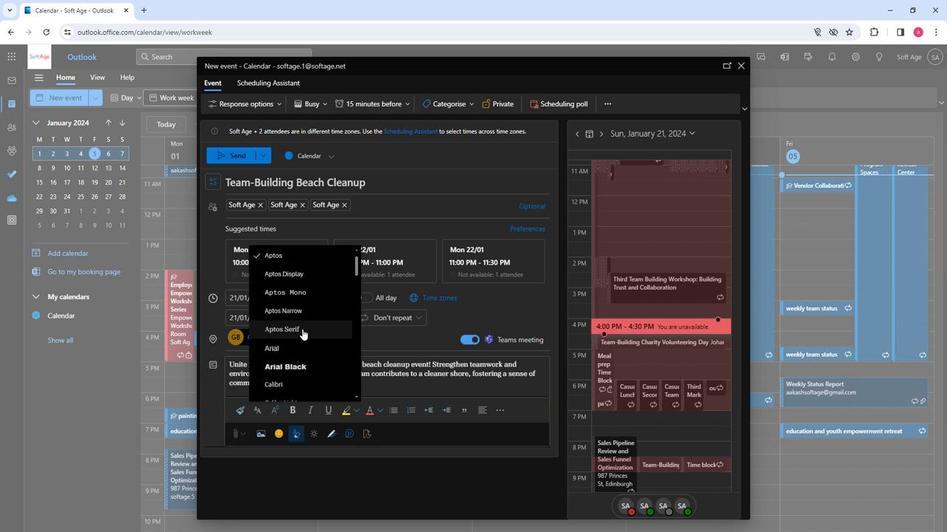 
Action: Mouse scrolled (300, 329) with delta (0, 0)
Screenshot: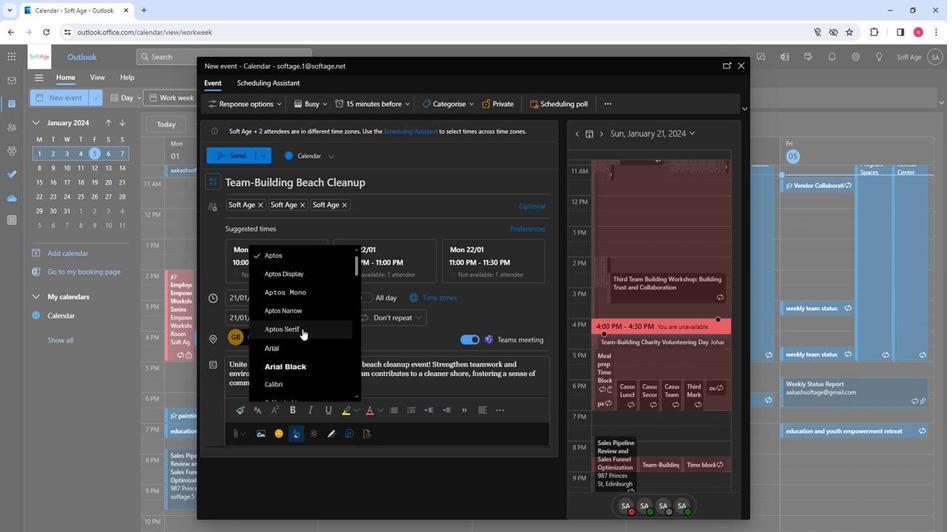 
Action: Mouse scrolled (300, 329) with delta (0, 0)
Screenshot: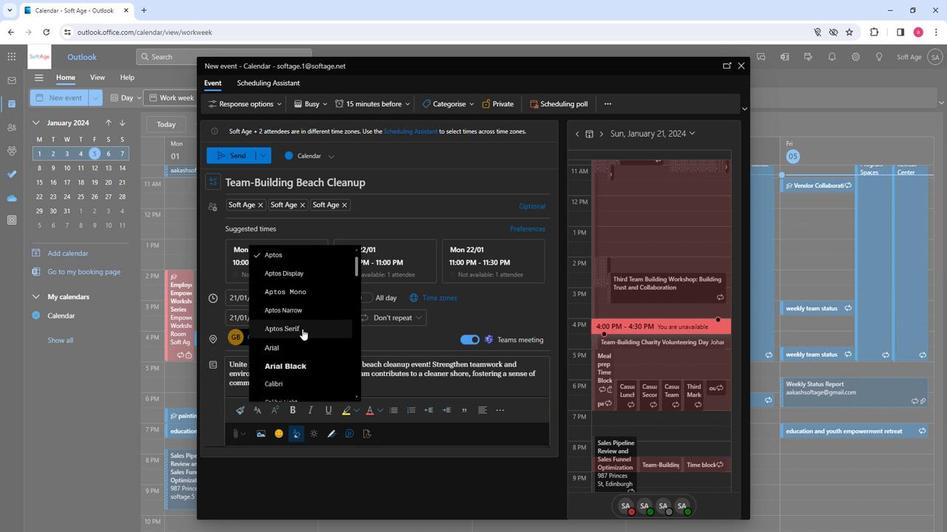 
Action: Mouse scrolled (300, 329) with delta (0, 0)
Screenshot: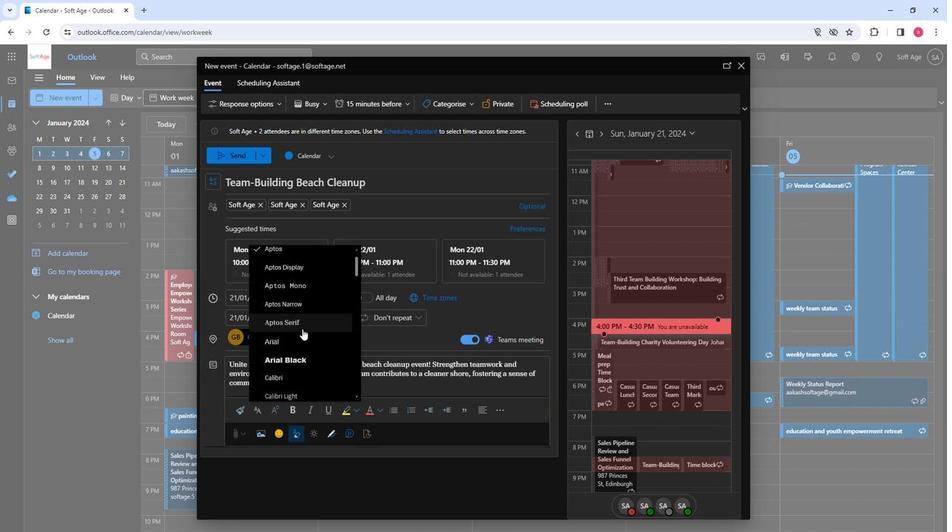 
Action: Mouse moved to (283, 322)
Screenshot: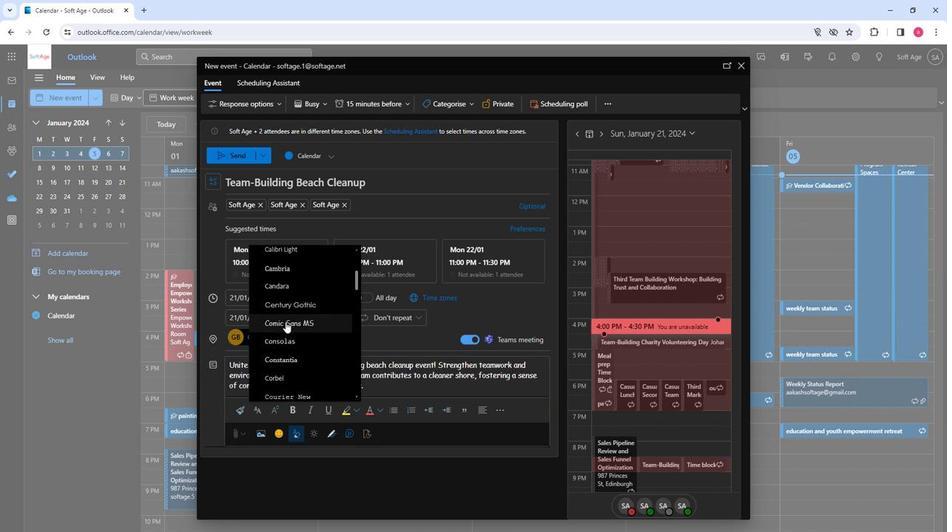 
Action: Mouse pressed left at (283, 322)
Screenshot: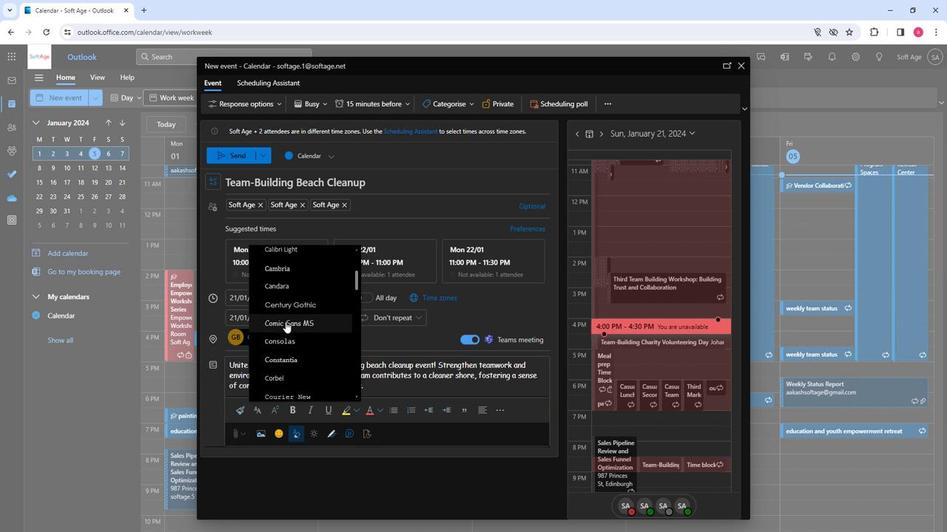 
Action: Mouse moved to (312, 409)
Screenshot: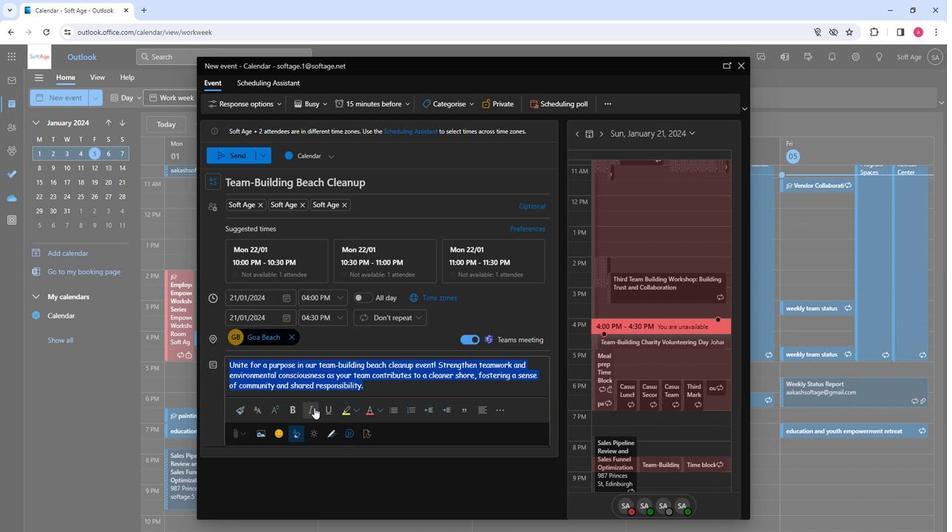 
Action: Mouse pressed left at (312, 409)
Screenshot: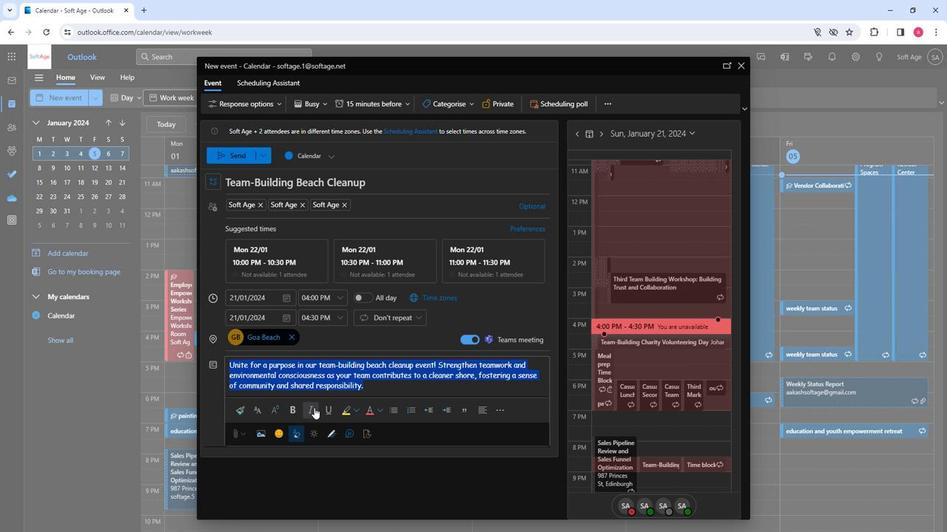 
Action: Mouse moved to (381, 412)
Screenshot: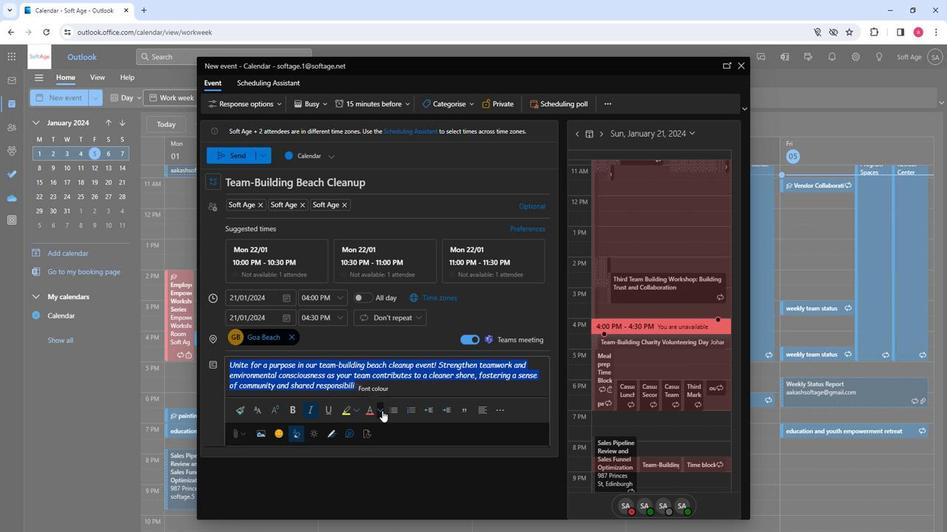 
Action: Mouse pressed left at (381, 412)
Screenshot: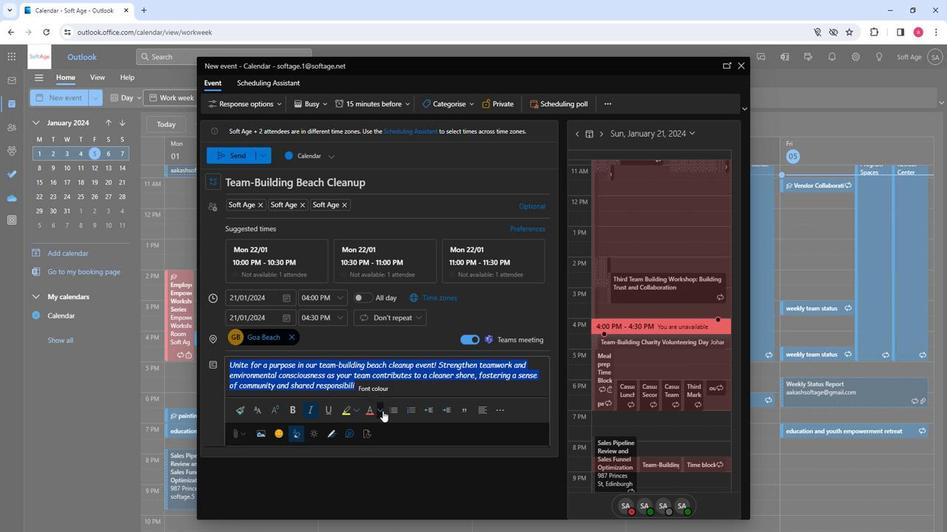
Action: Mouse moved to (387, 337)
Screenshot: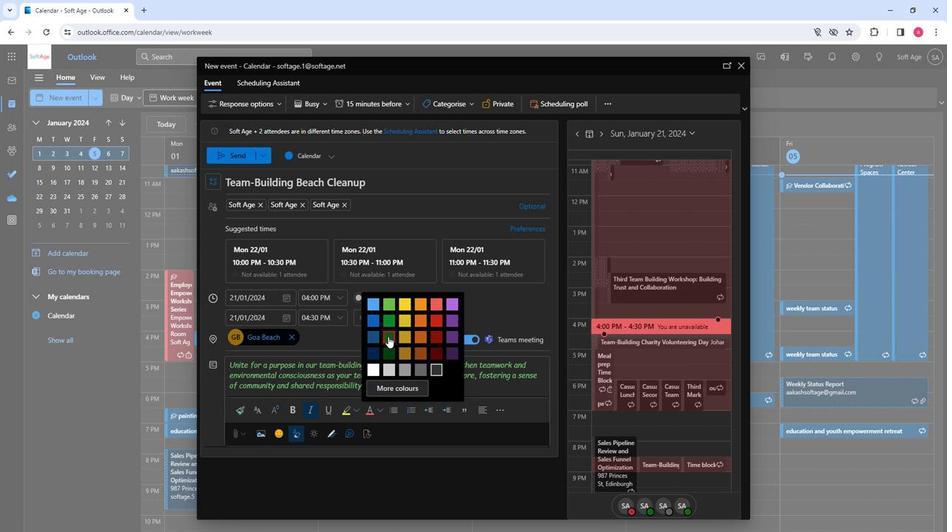 
Action: Mouse pressed left at (387, 337)
Screenshot: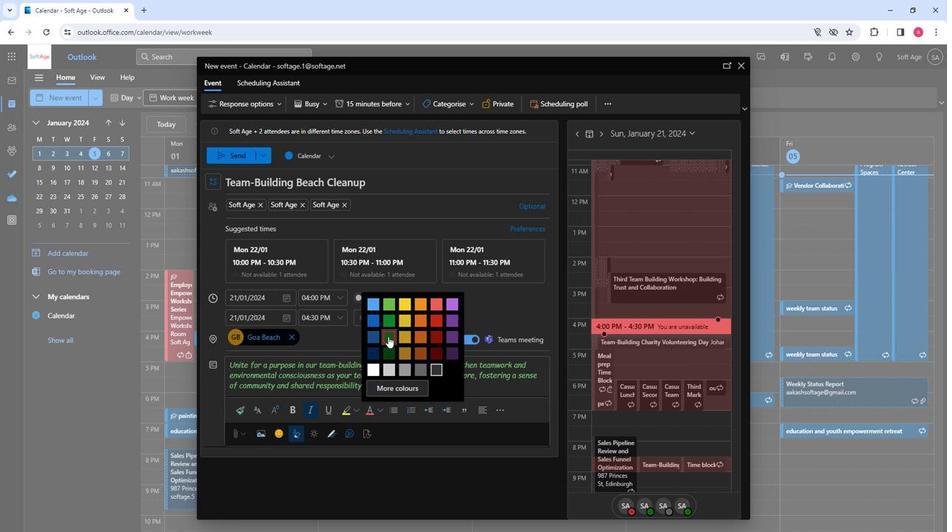 
Action: Mouse moved to (446, 413)
Screenshot: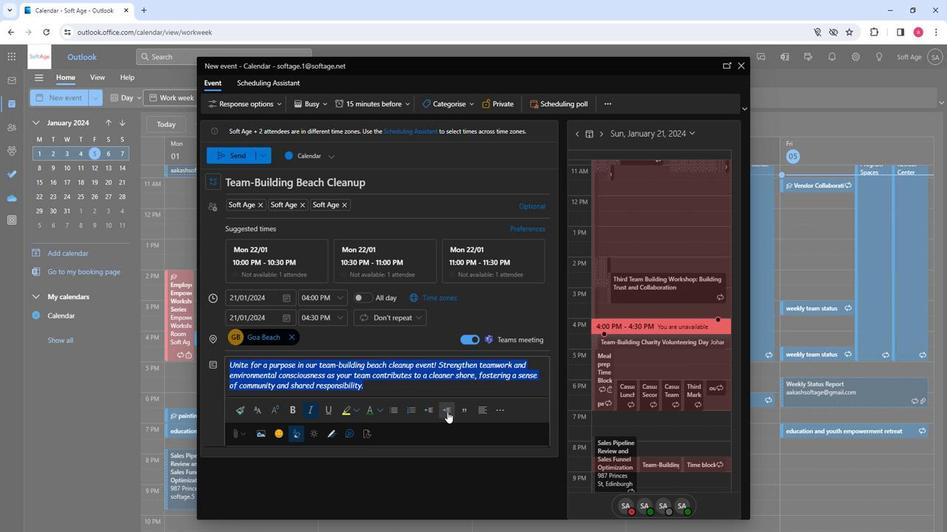 
Action: Mouse pressed left at (446, 413)
Screenshot: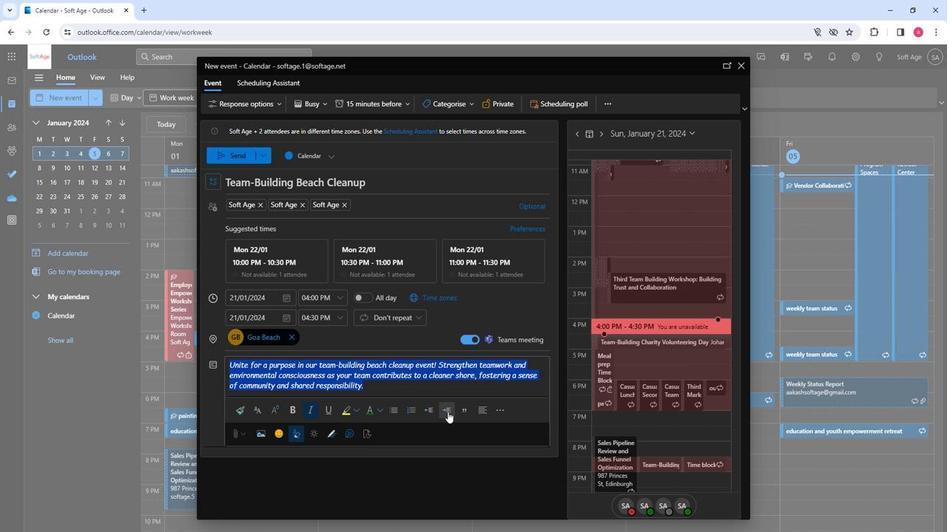
Action: Mouse moved to (475, 386)
Screenshot: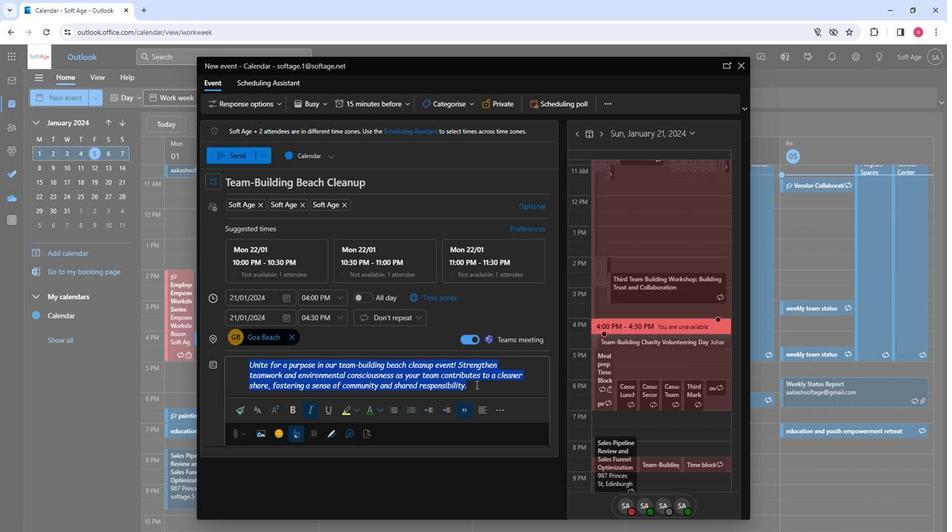 
Action: Mouse pressed left at (475, 386)
Screenshot: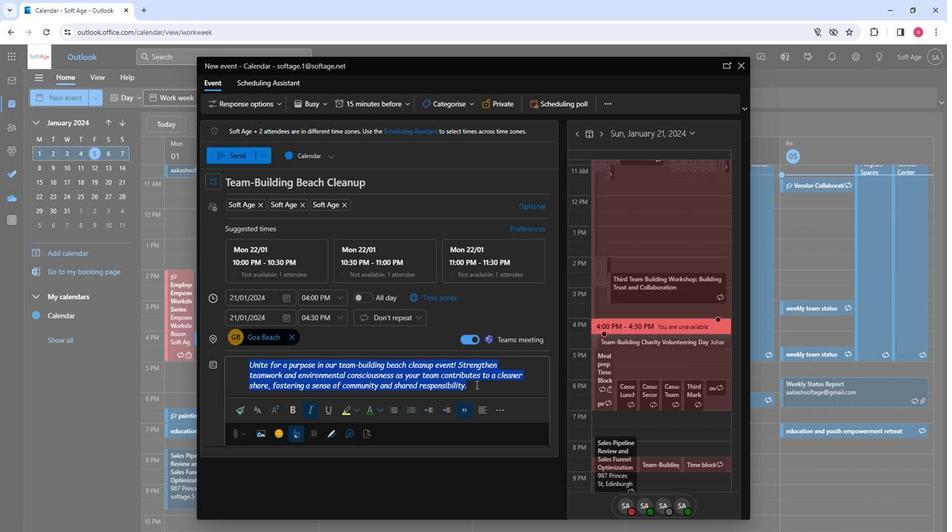 
Action: Mouse moved to (239, 152)
Screenshot: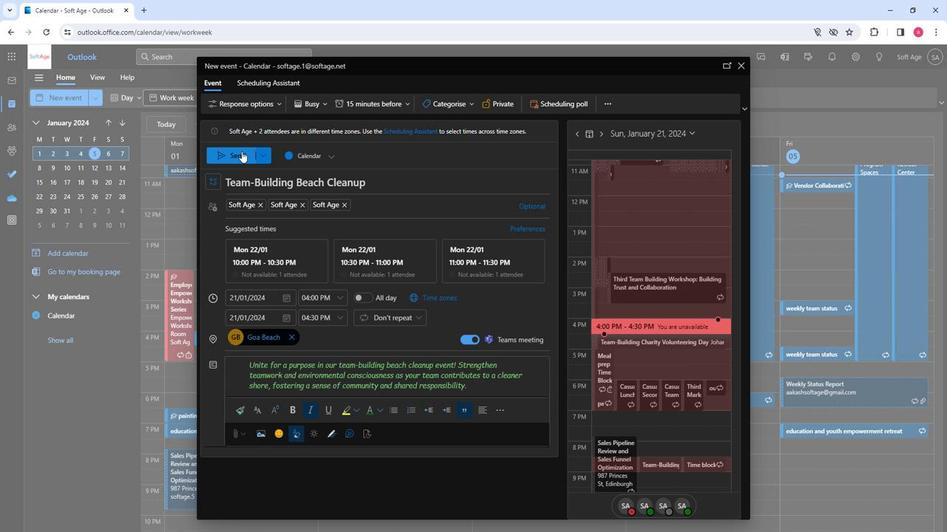 
Action: Mouse pressed left at (239, 152)
Screenshot: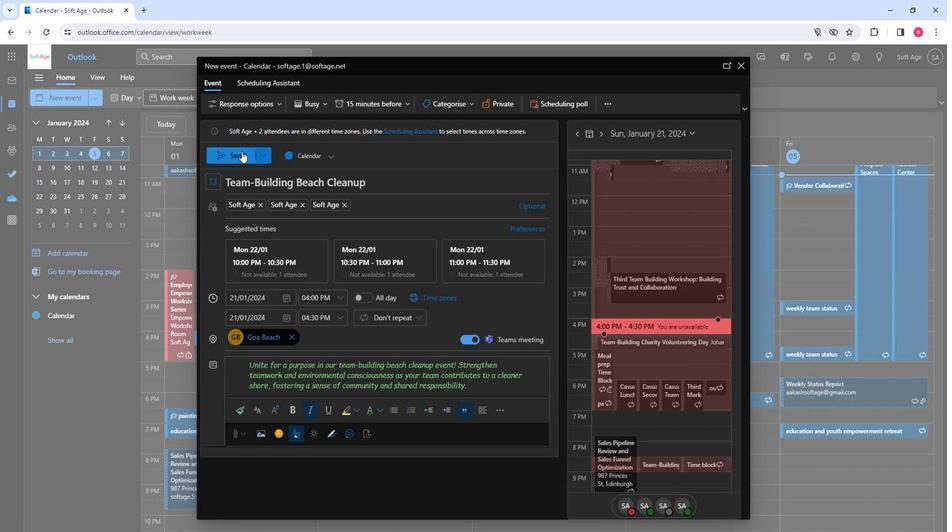 
Action: Mouse moved to (329, 237)
Screenshot: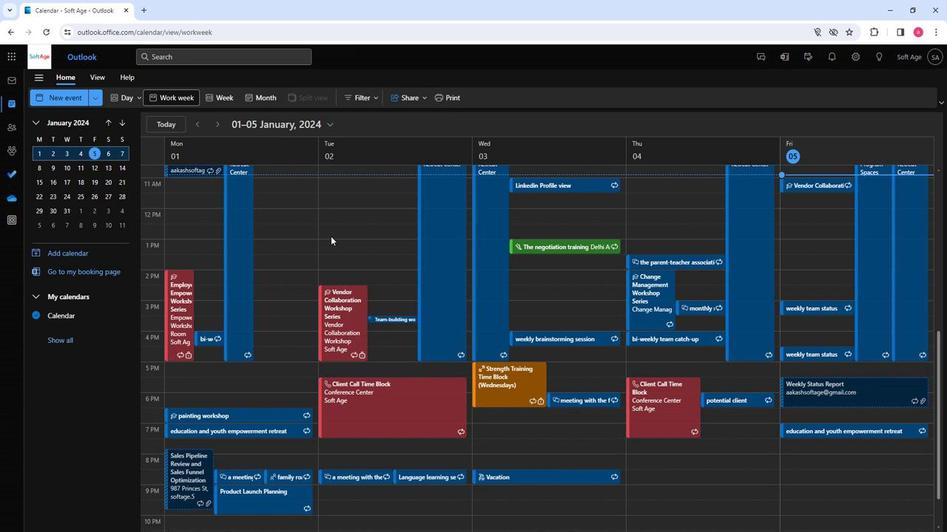 
